 Task: Create a due date automation trigger when advanced on, on the tuesday of the week before a card is due add content with a name not containing resume at 11:00 AM.
Action: Mouse moved to (935, 285)
Screenshot: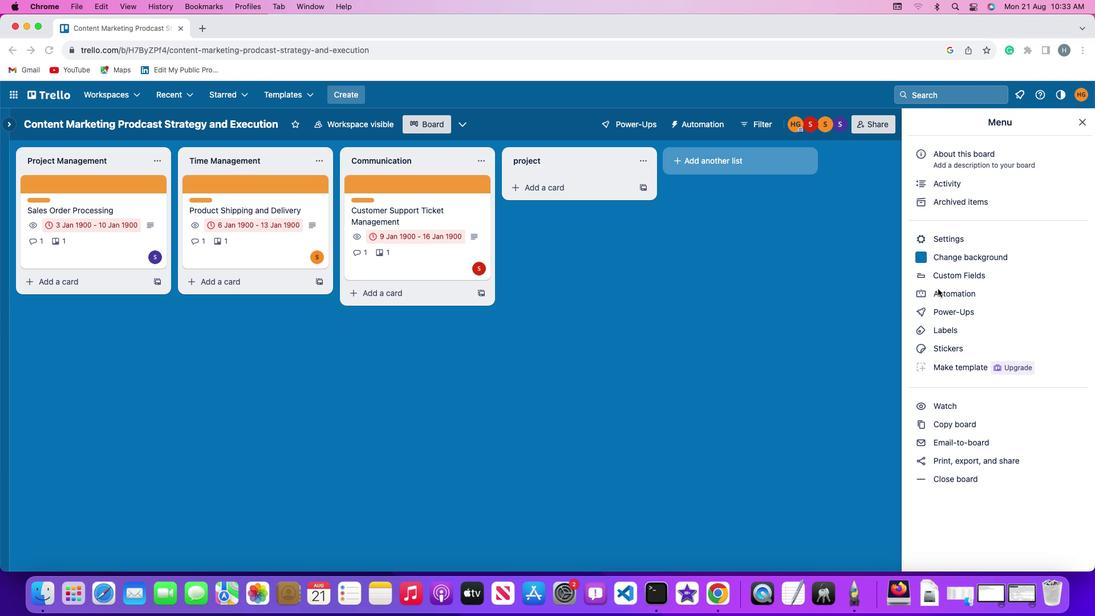
Action: Mouse pressed left at (935, 285)
Screenshot: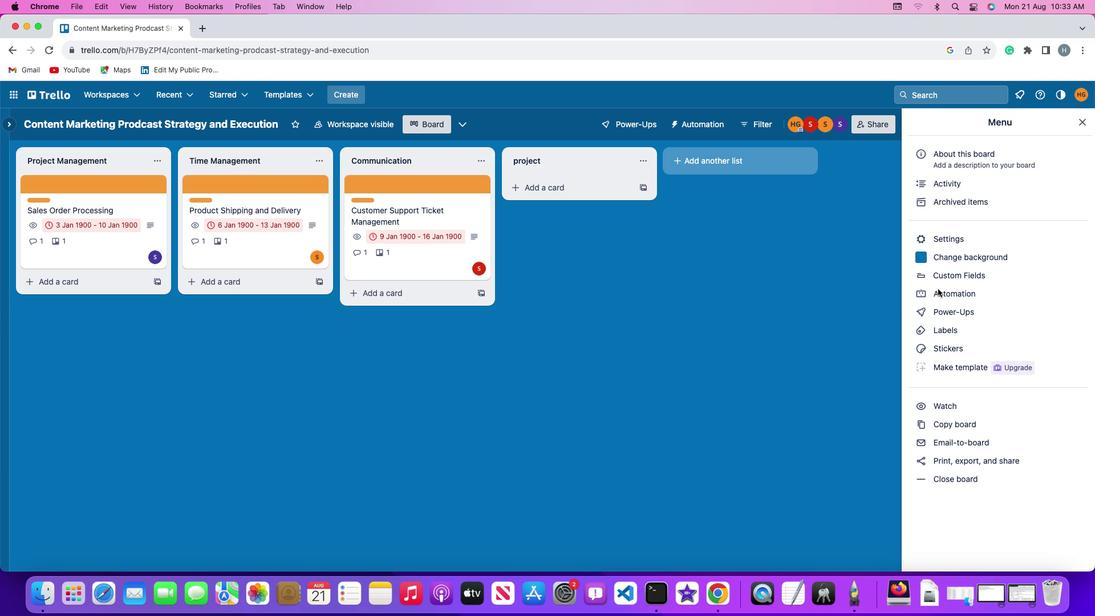 
Action: Mouse pressed left at (935, 285)
Screenshot: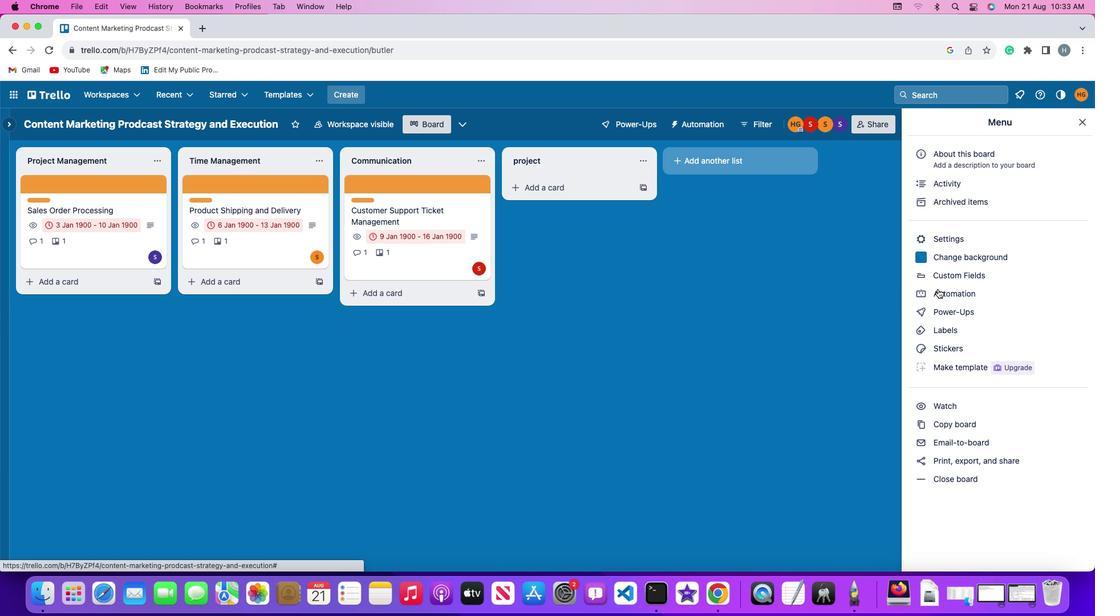 
Action: Mouse moved to (68, 261)
Screenshot: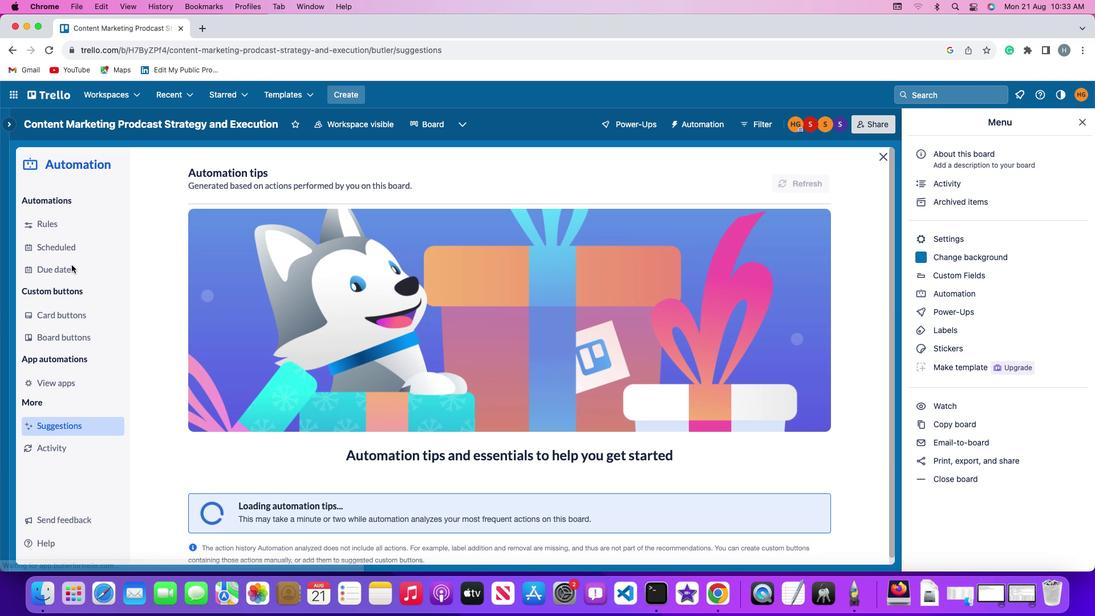 
Action: Mouse pressed left at (68, 261)
Screenshot: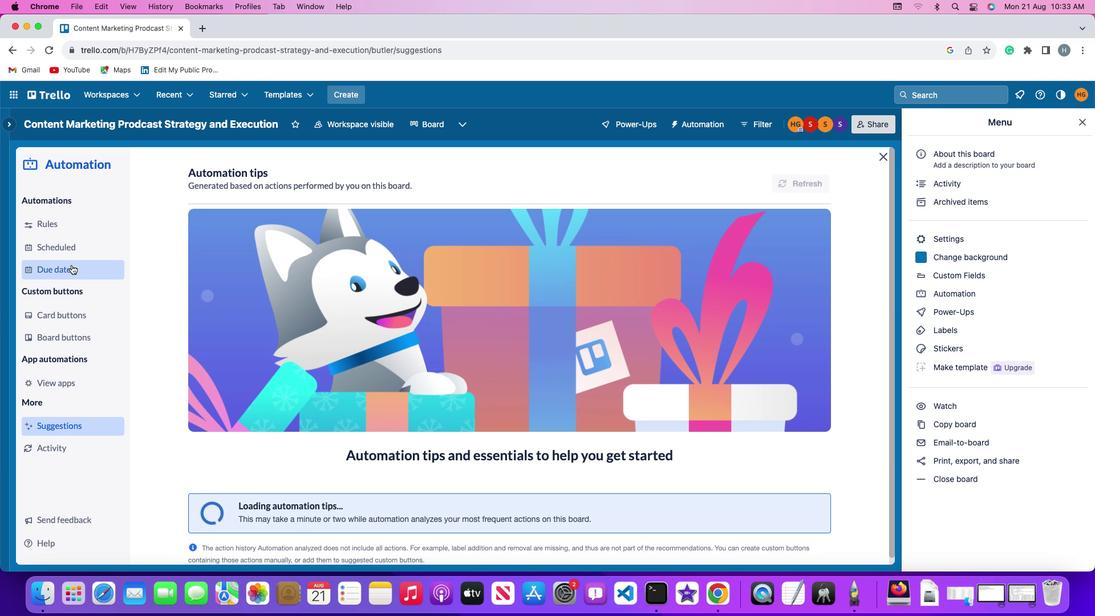 
Action: Mouse moved to (765, 167)
Screenshot: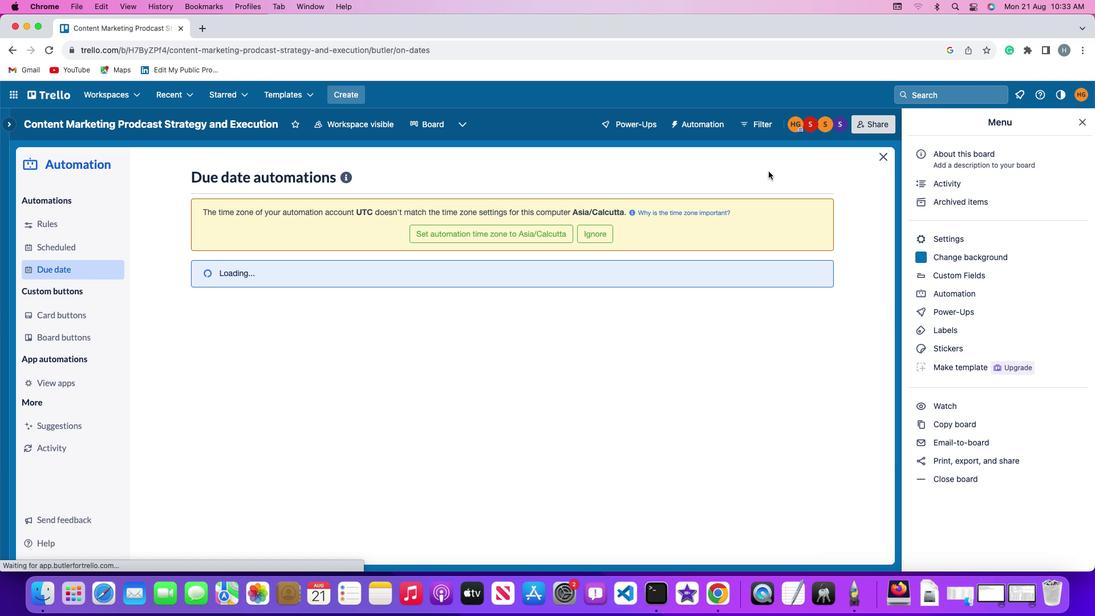 
Action: Mouse pressed left at (765, 167)
Screenshot: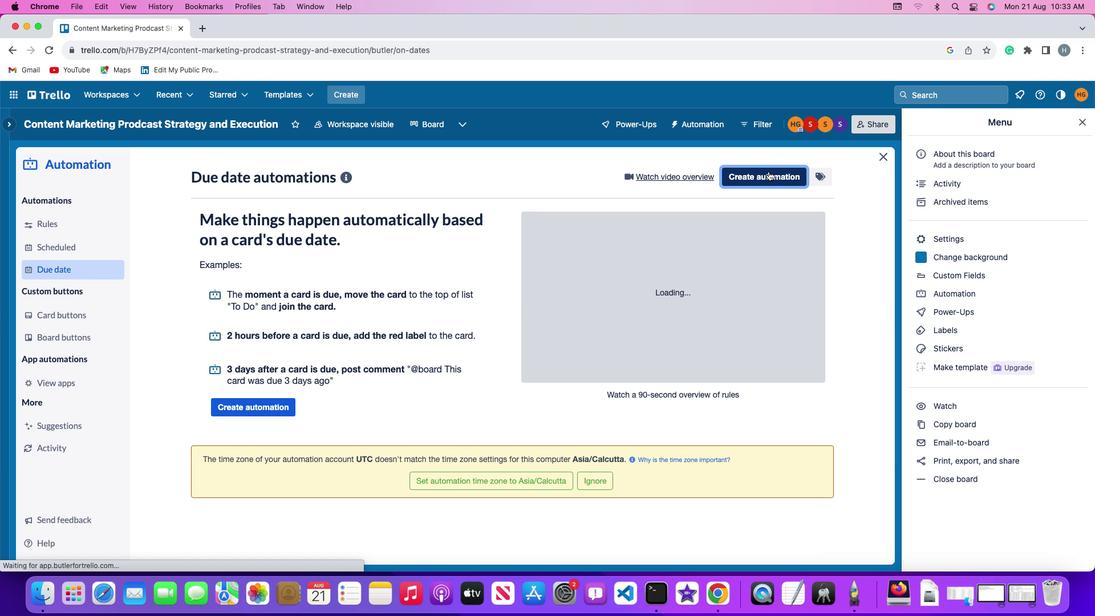 
Action: Mouse moved to (205, 284)
Screenshot: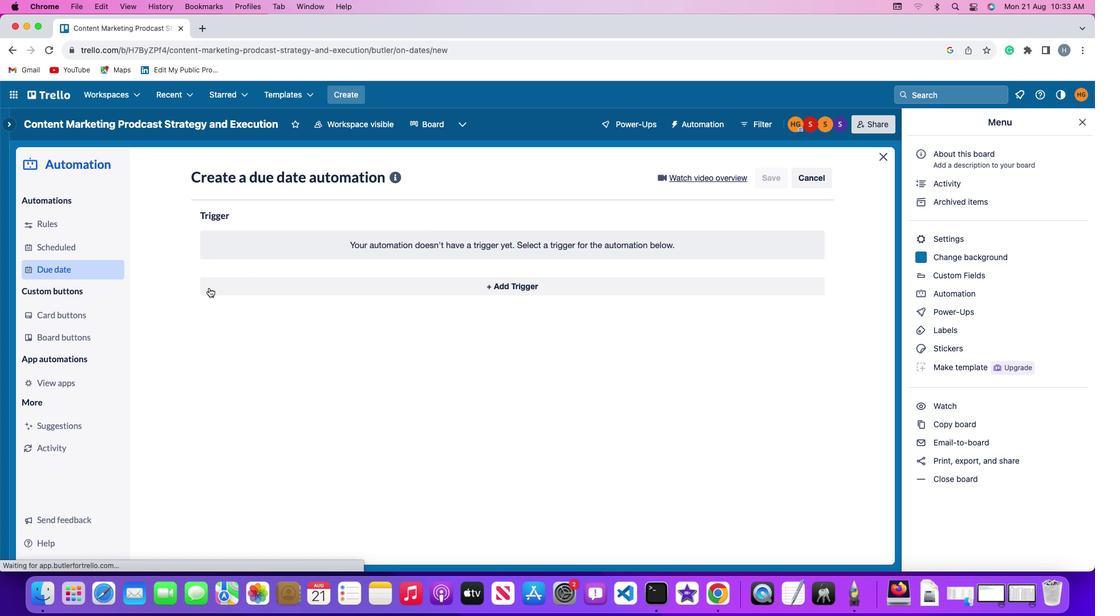 
Action: Mouse pressed left at (205, 284)
Screenshot: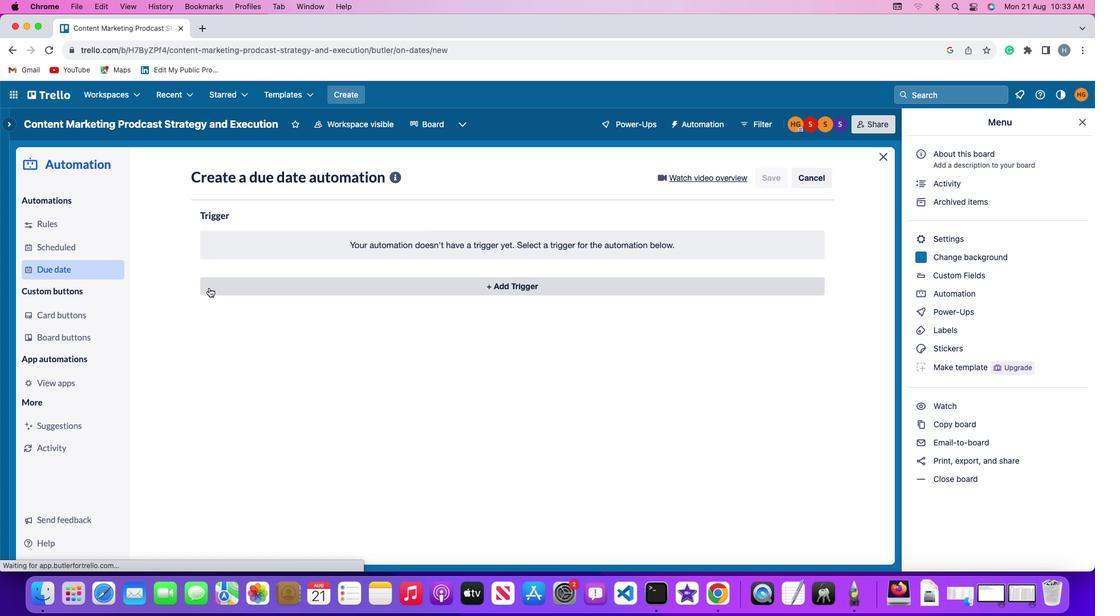
Action: Mouse moved to (260, 490)
Screenshot: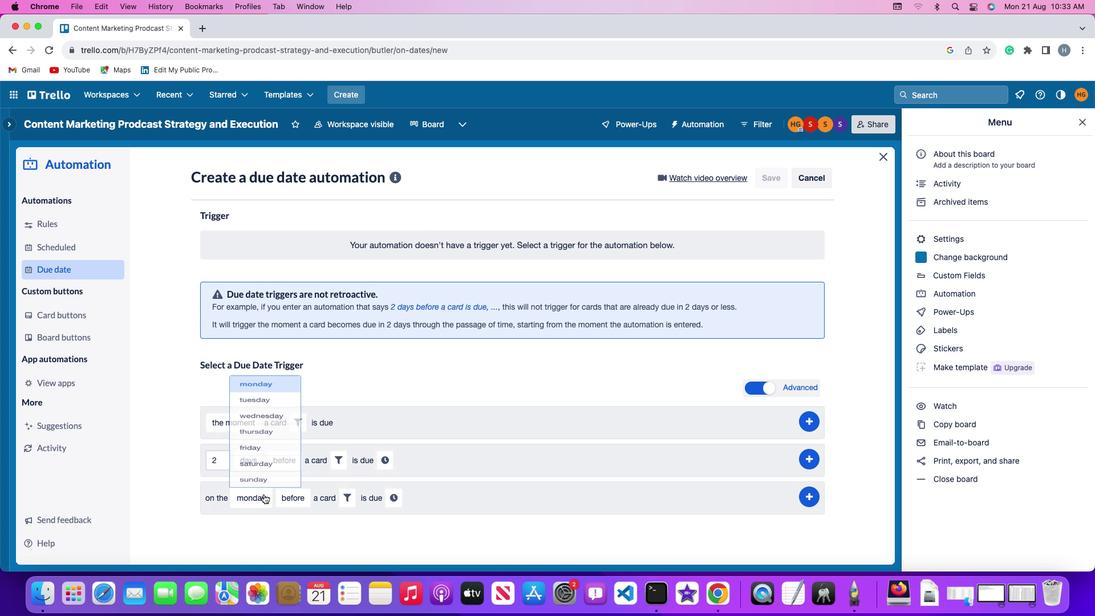 
Action: Mouse pressed left at (260, 490)
Screenshot: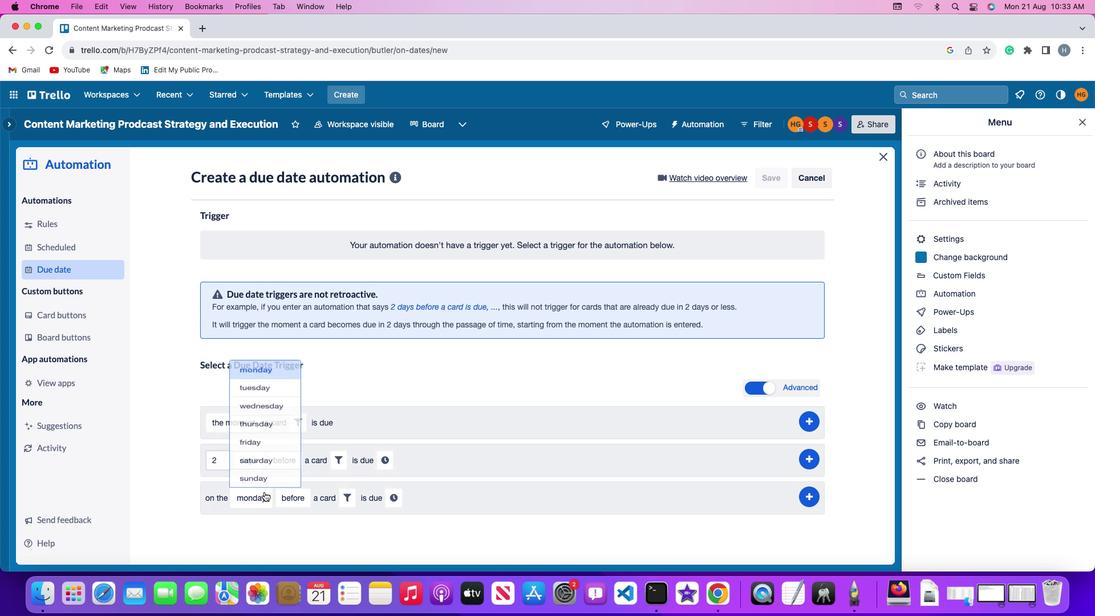 
Action: Mouse moved to (264, 349)
Screenshot: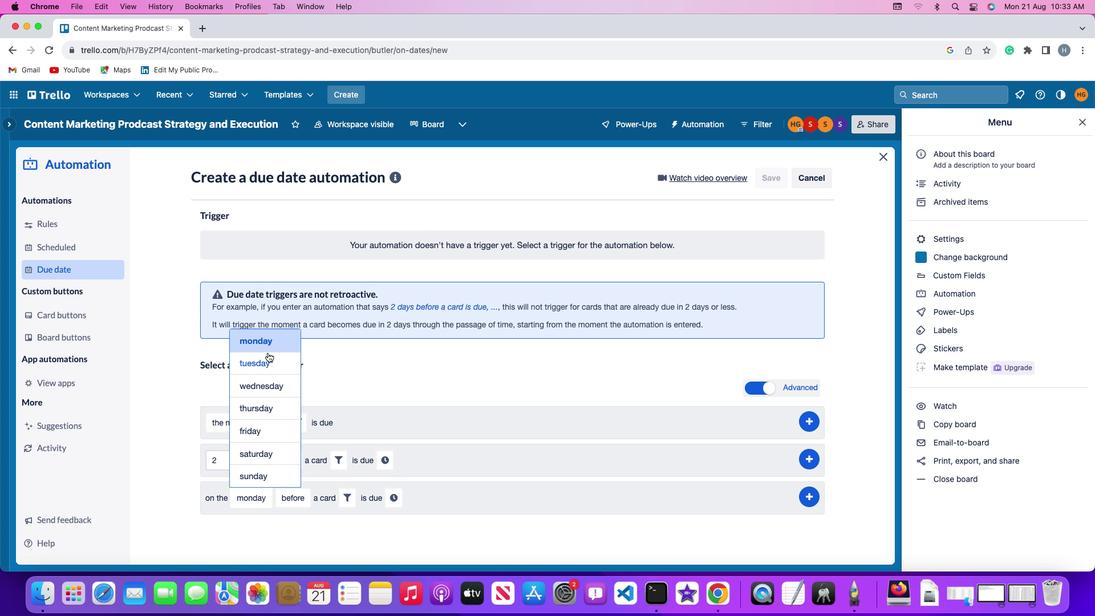 
Action: Mouse pressed left at (264, 349)
Screenshot: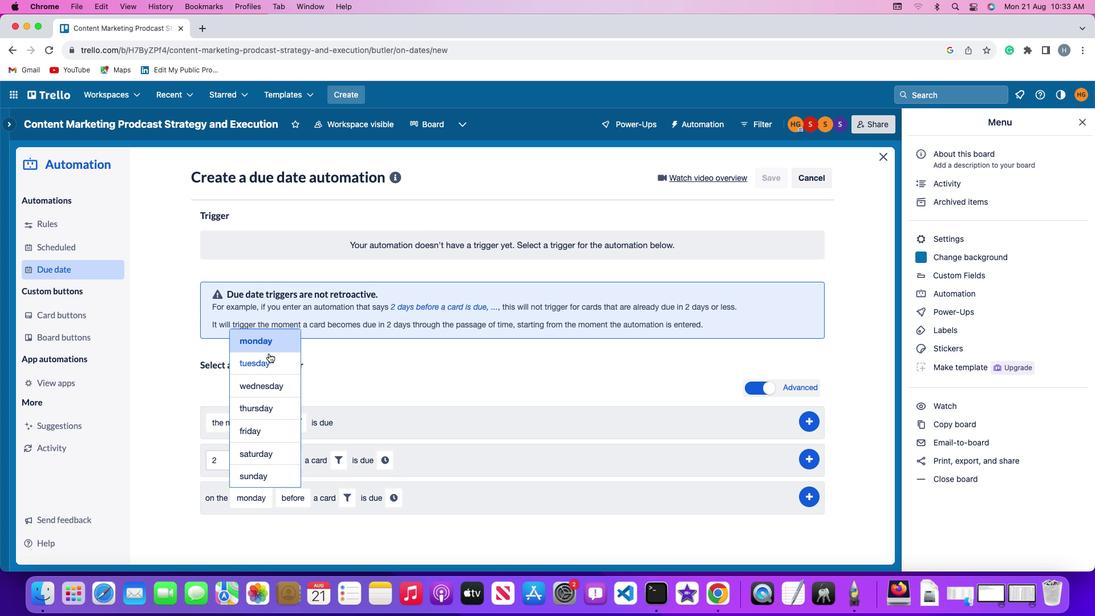 
Action: Mouse moved to (284, 495)
Screenshot: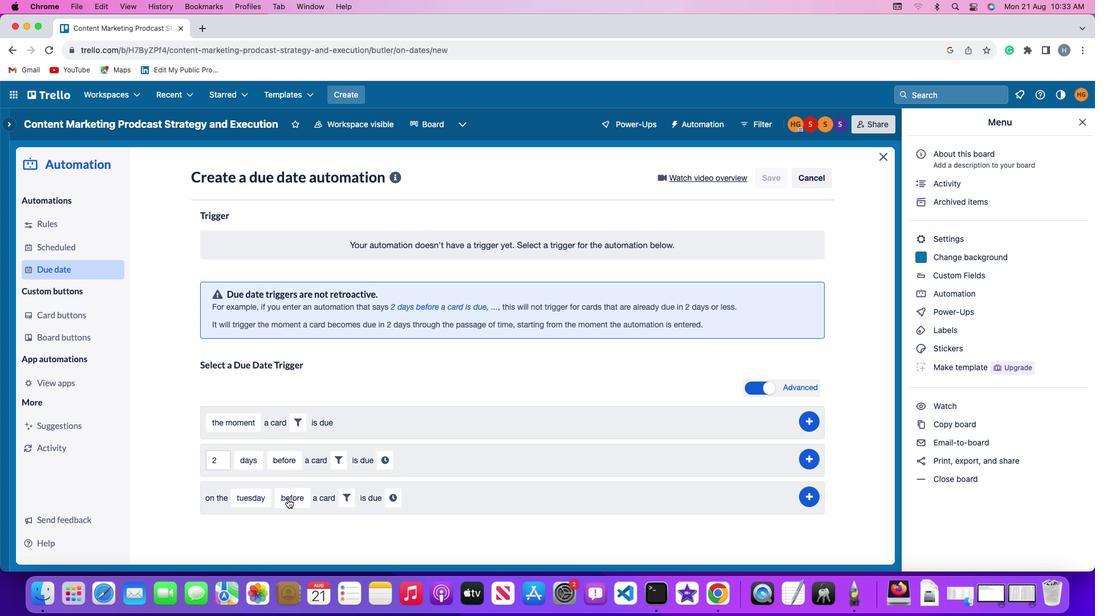 
Action: Mouse pressed left at (284, 495)
Screenshot: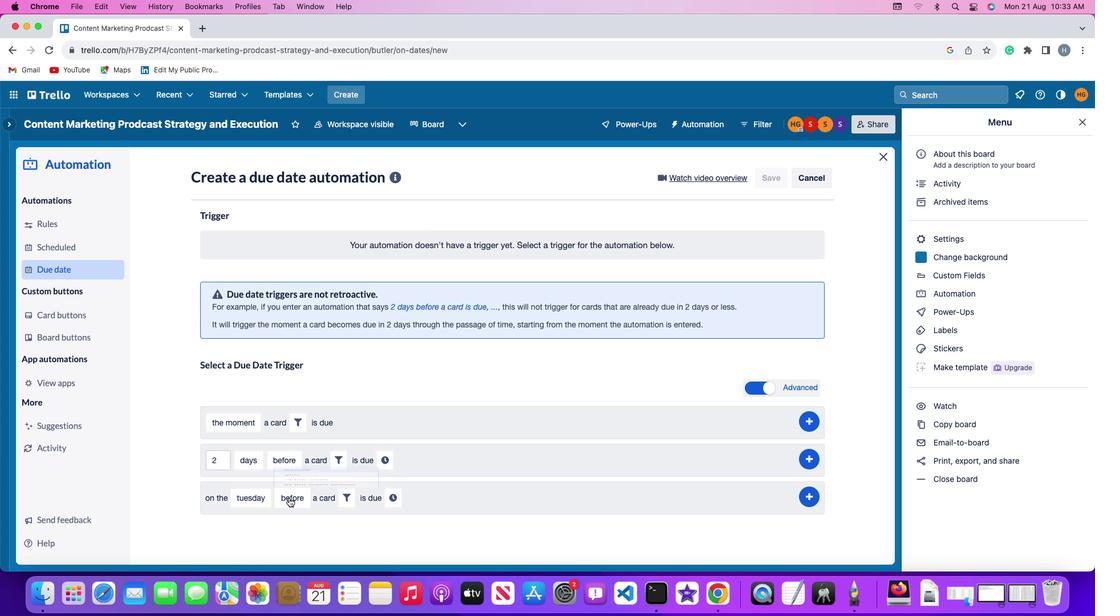 
Action: Mouse moved to (300, 474)
Screenshot: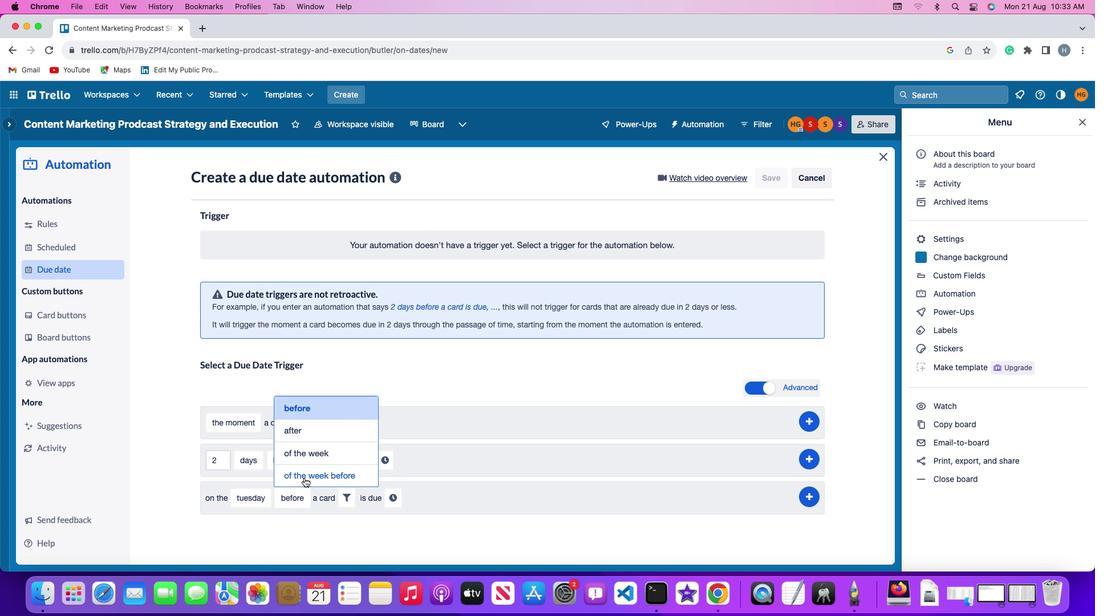 
Action: Mouse pressed left at (300, 474)
Screenshot: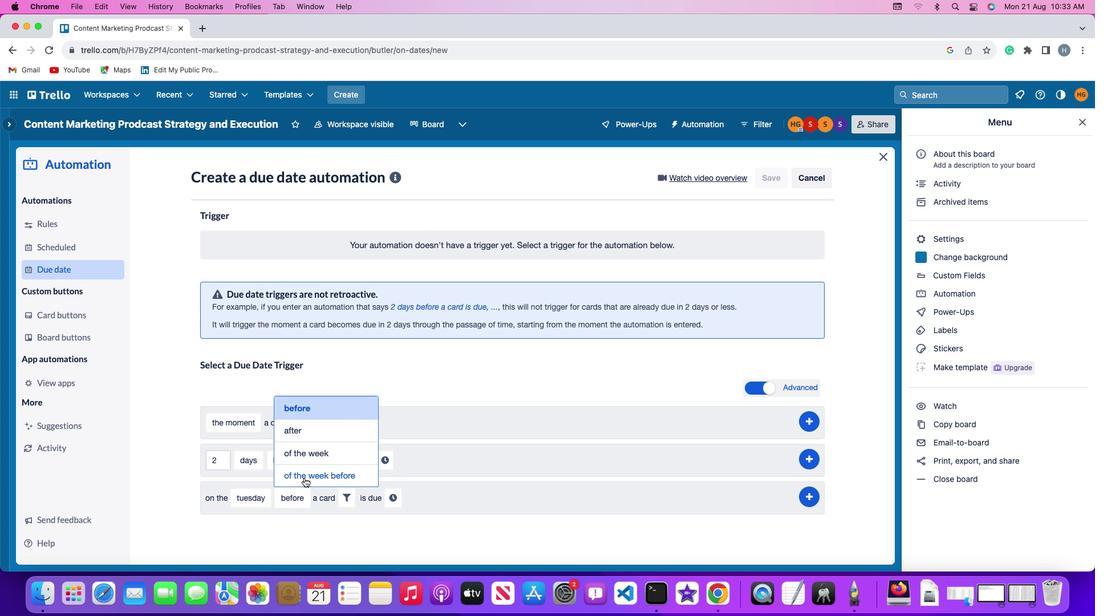 
Action: Mouse moved to (389, 490)
Screenshot: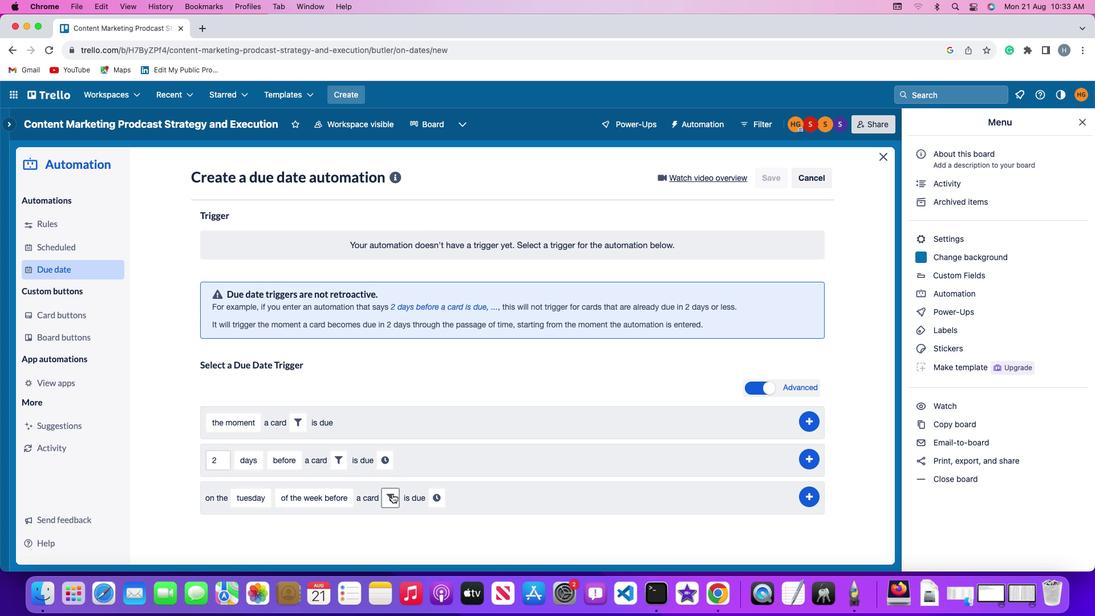
Action: Mouse pressed left at (389, 490)
Screenshot: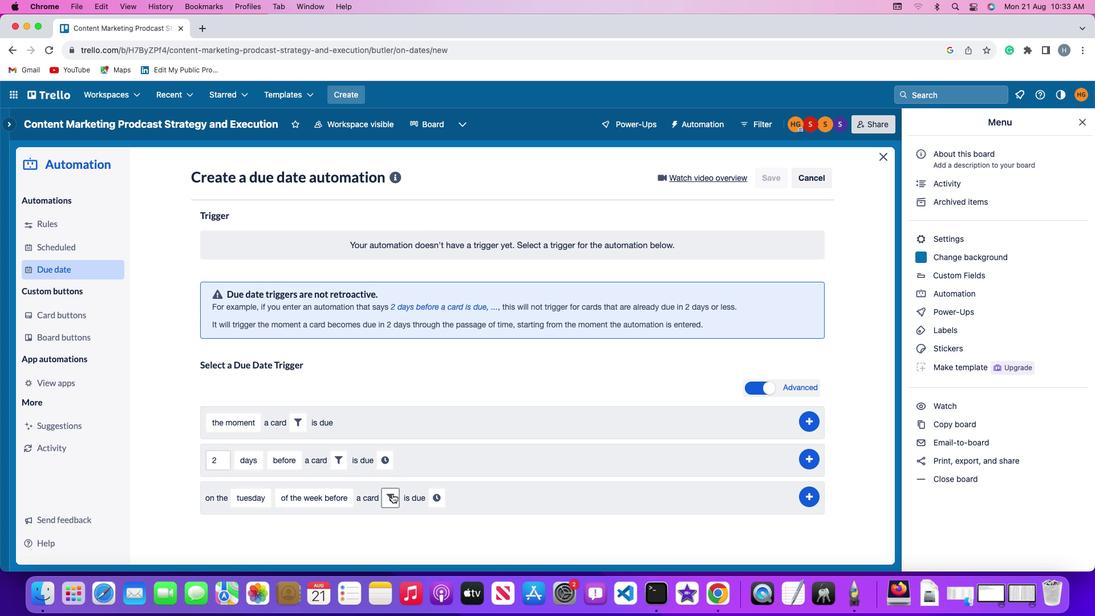 
Action: Mouse moved to (526, 533)
Screenshot: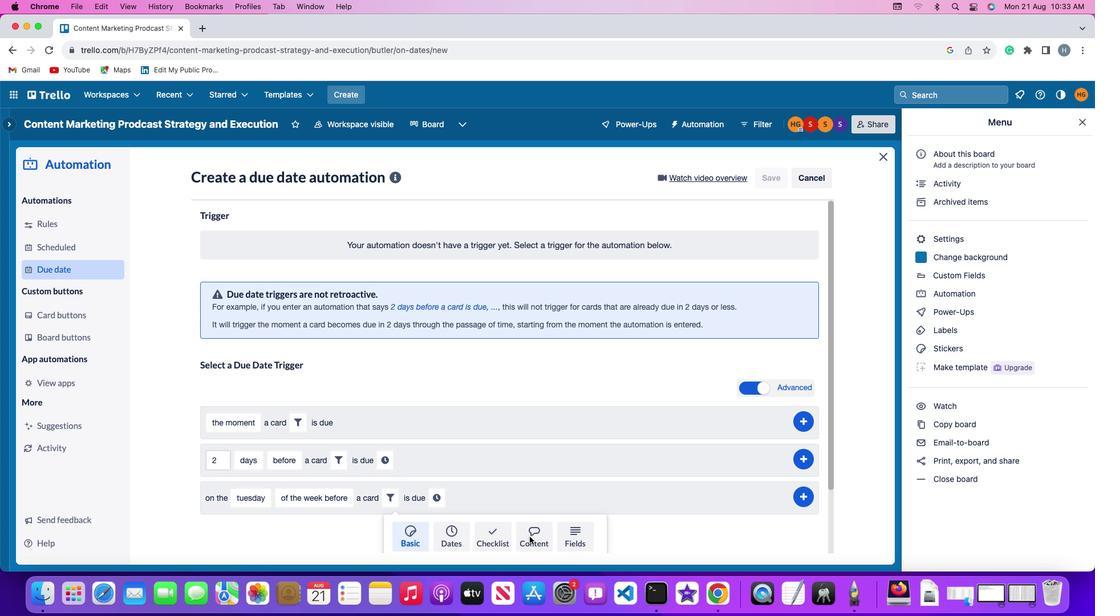 
Action: Mouse pressed left at (526, 533)
Screenshot: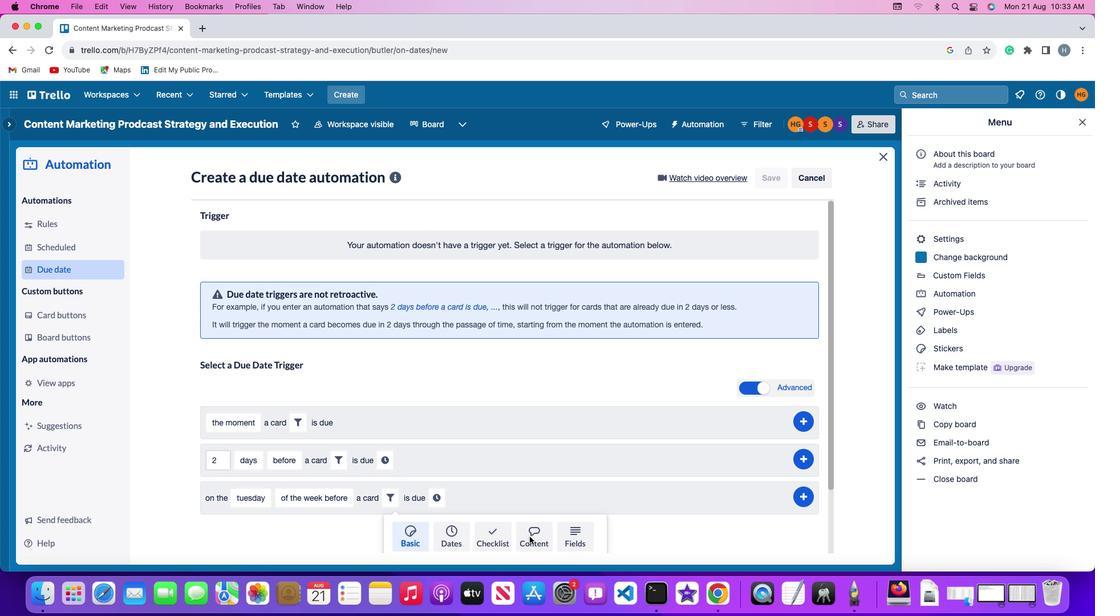 
Action: Mouse moved to (345, 530)
Screenshot: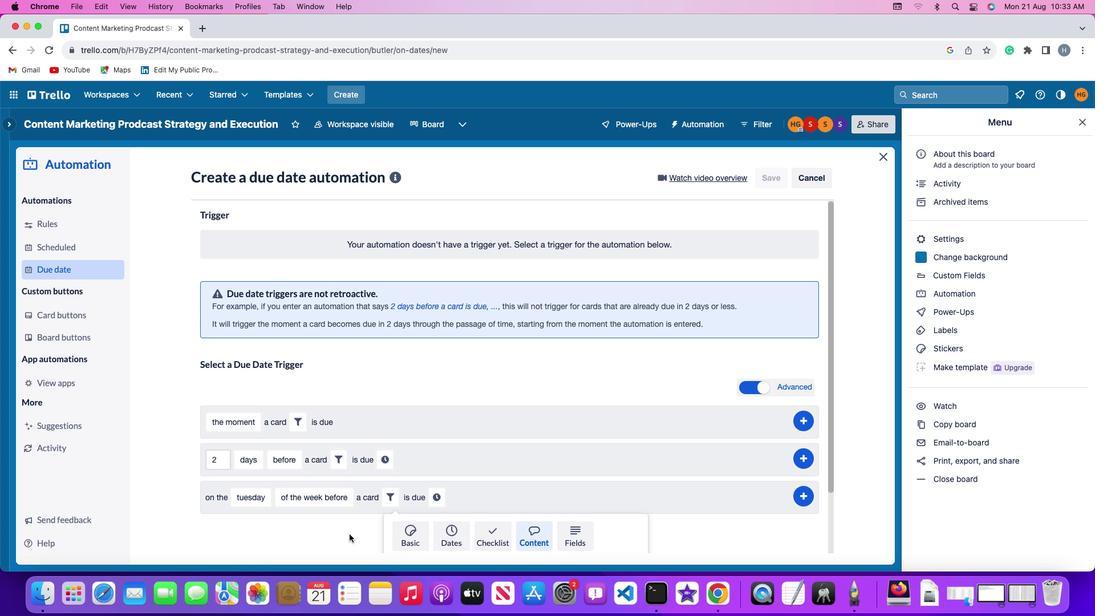 
Action: Mouse scrolled (345, 530) with delta (-2, -3)
Screenshot: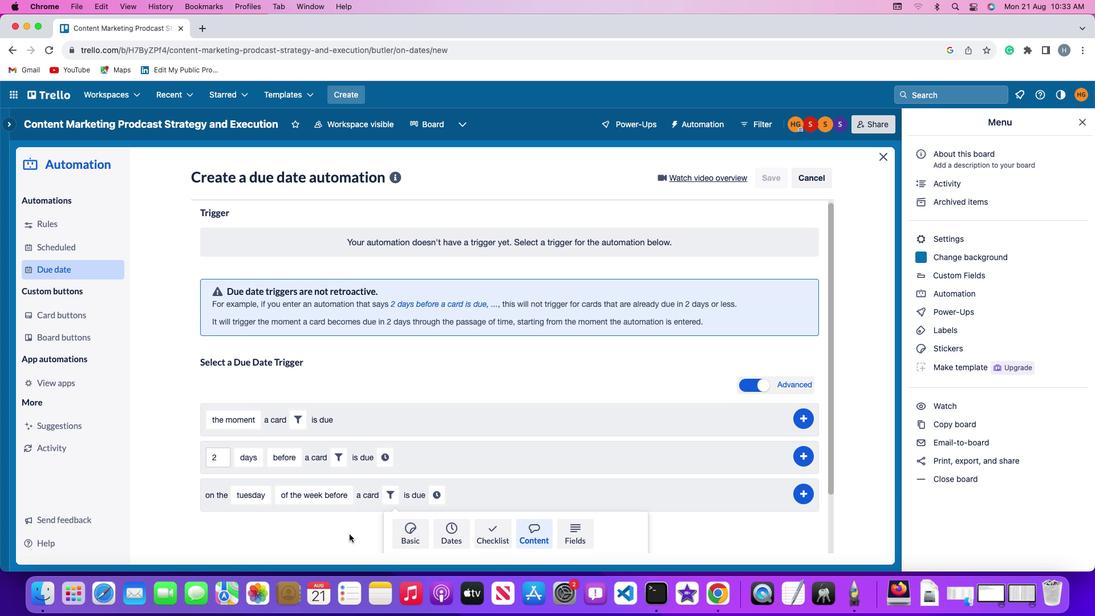 
Action: Mouse scrolled (345, 530) with delta (-2, -3)
Screenshot: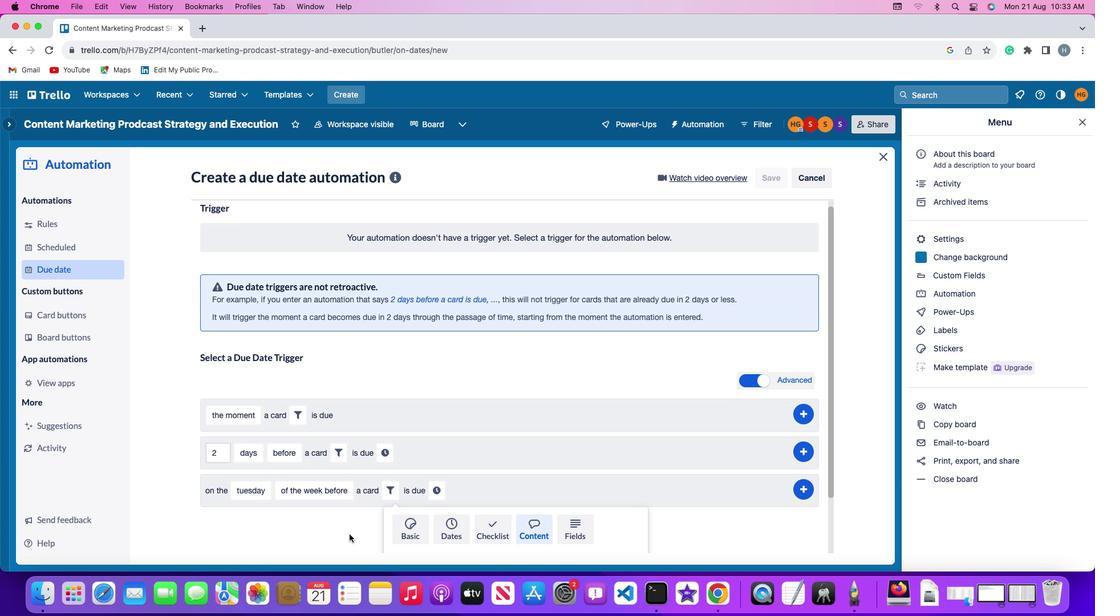 
Action: Mouse scrolled (345, 530) with delta (-2, -3)
Screenshot: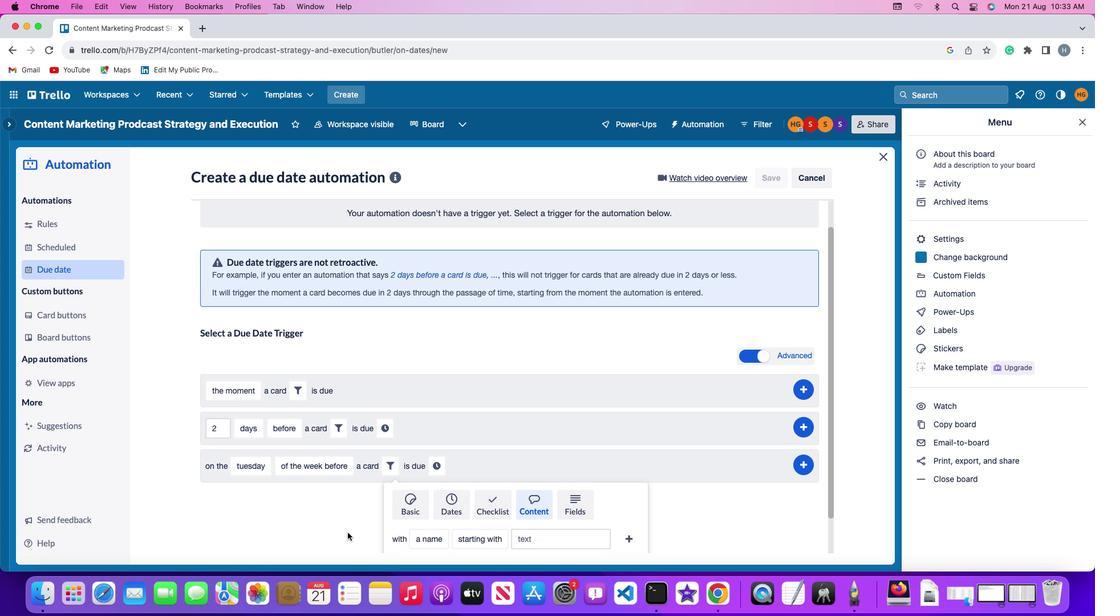 
Action: Mouse moved to (430, 495)
Screenshot: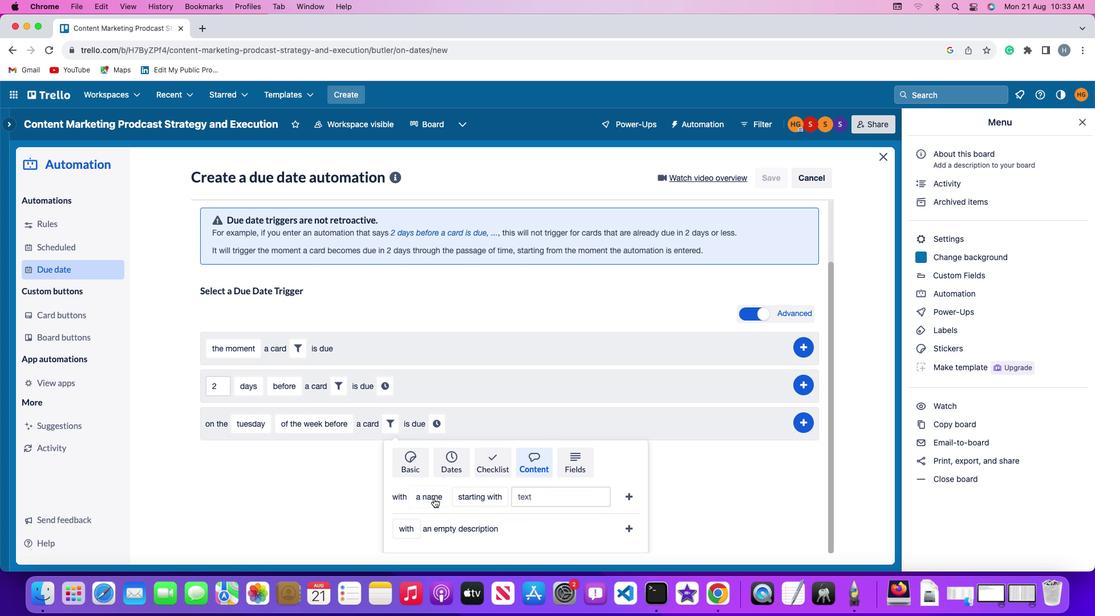 
Action: Mouse pressed left at (430, 495)
Screenshot: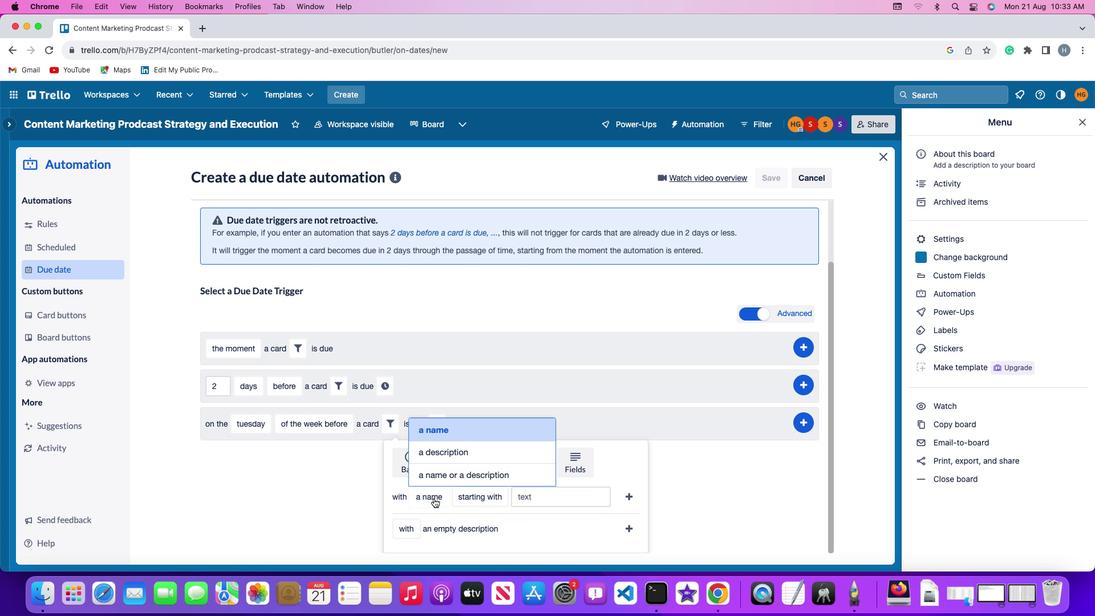 
Action: Mouse moved to (441, 424)
Screenshot: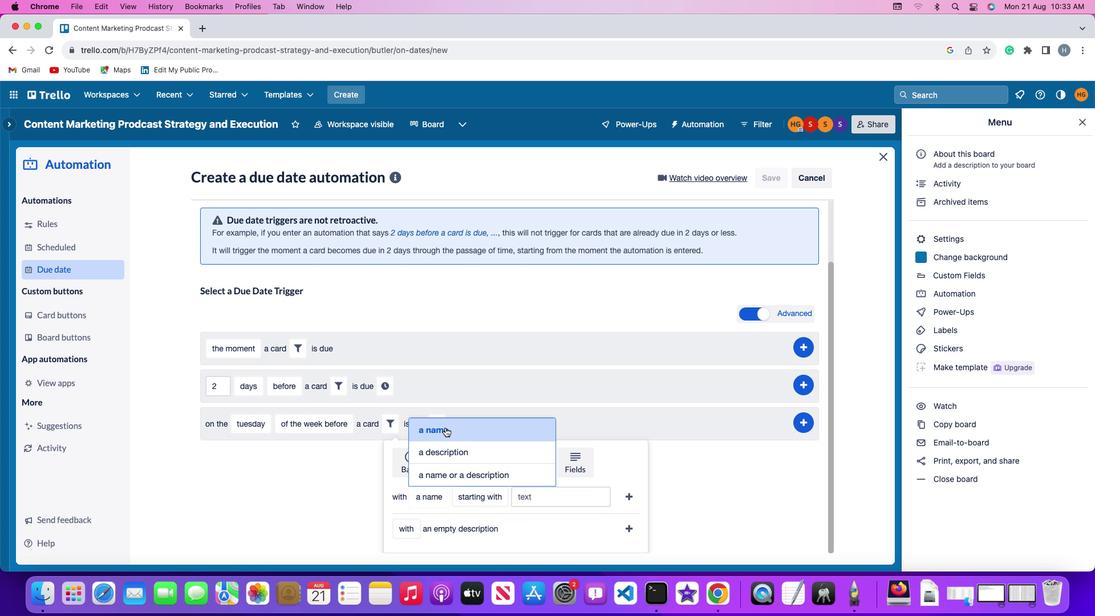 
Action: Mouse pressed left at (441, 424)
Screenshot: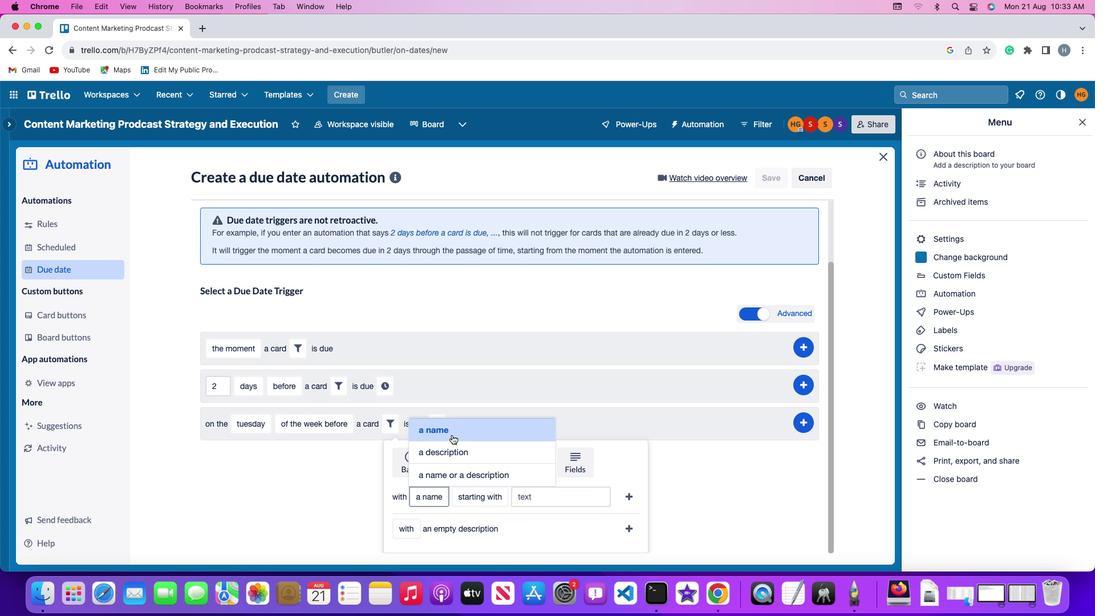 
Action: Mouse moved to (480, 488)
Screenshot: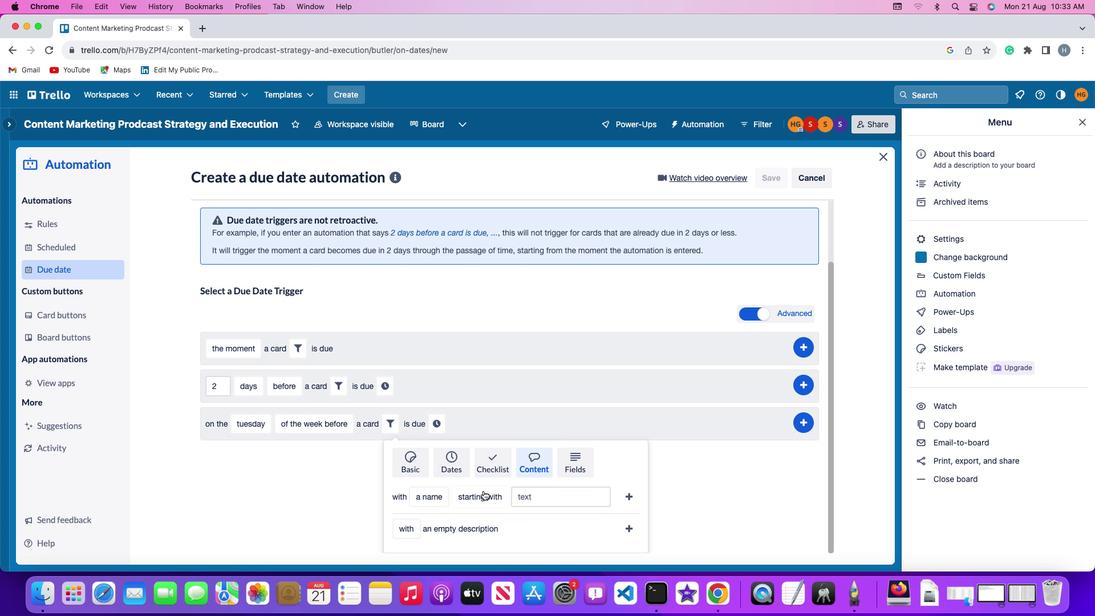 
Action: Mouse pressed left at (480, 488)
Screenshot: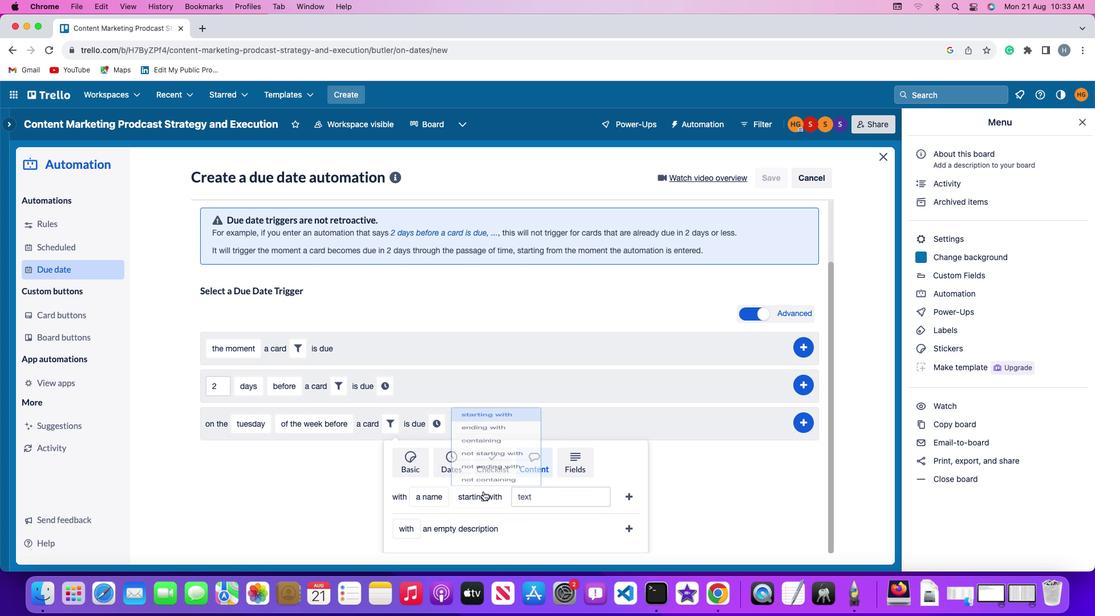 
Action: Mouse moved to (478, 473)
Screenshot: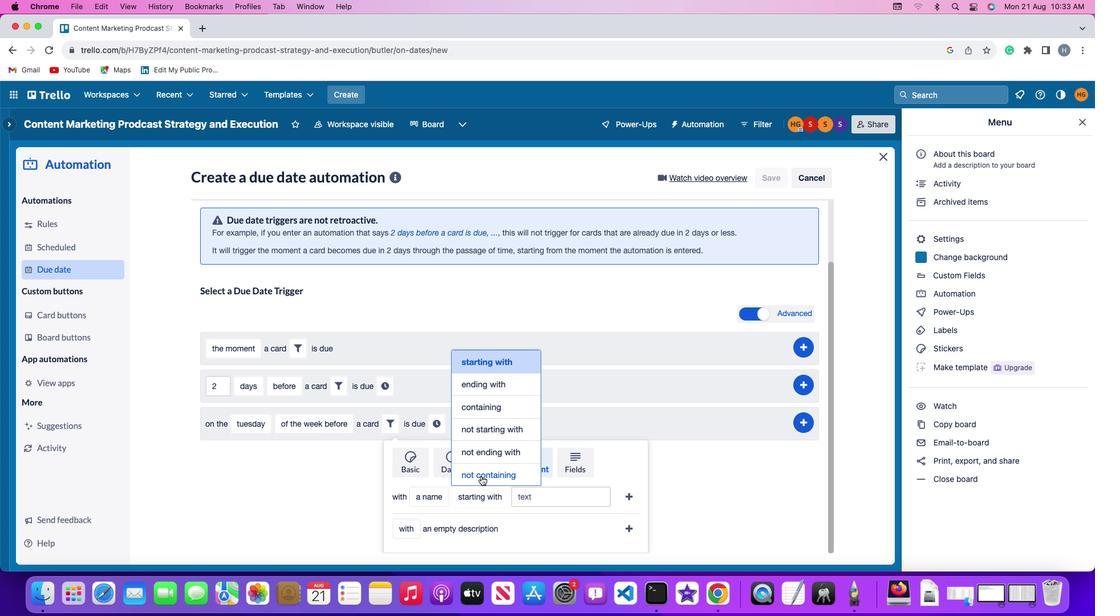 
Action: Mouse pressed left at (478, 473)
Screenshot: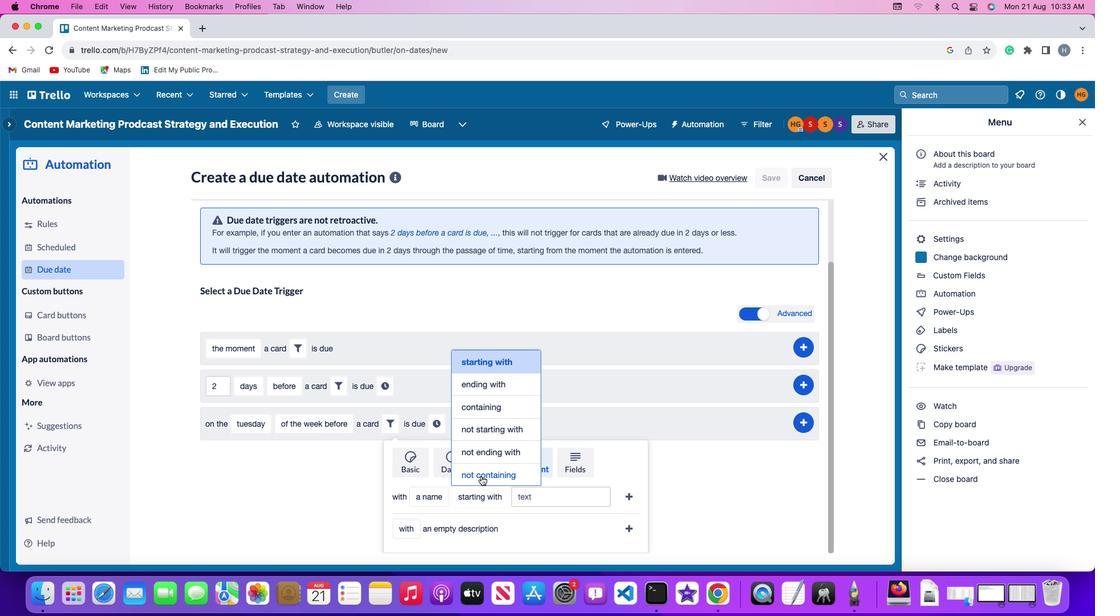 
Action: Mouse moved to (550, 494)
Screenshot: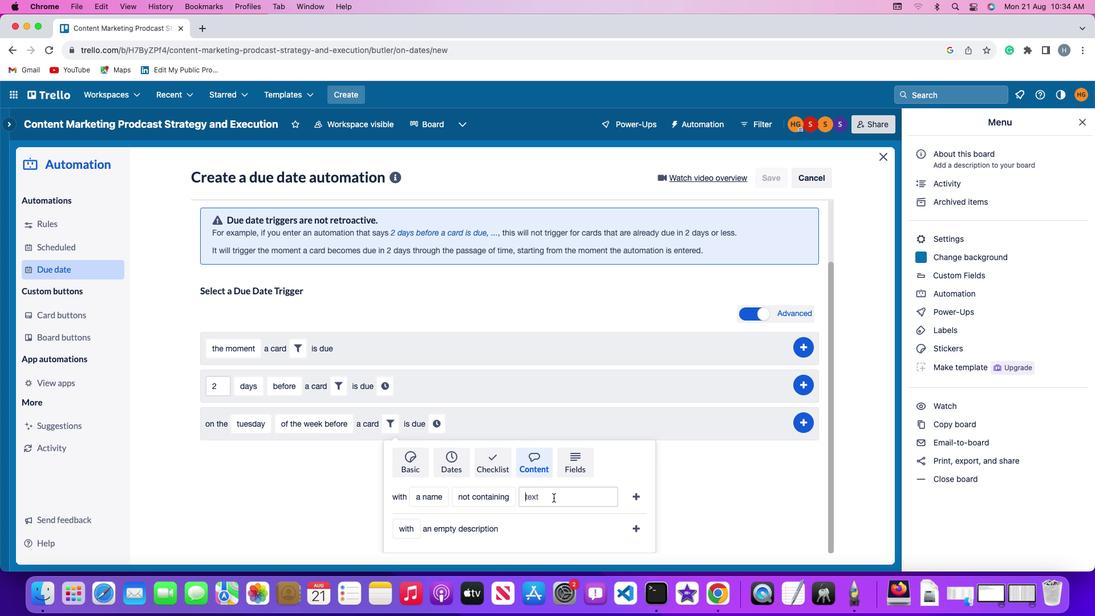 
Action: Mouse pressed left at (550, 494)
Screenshot: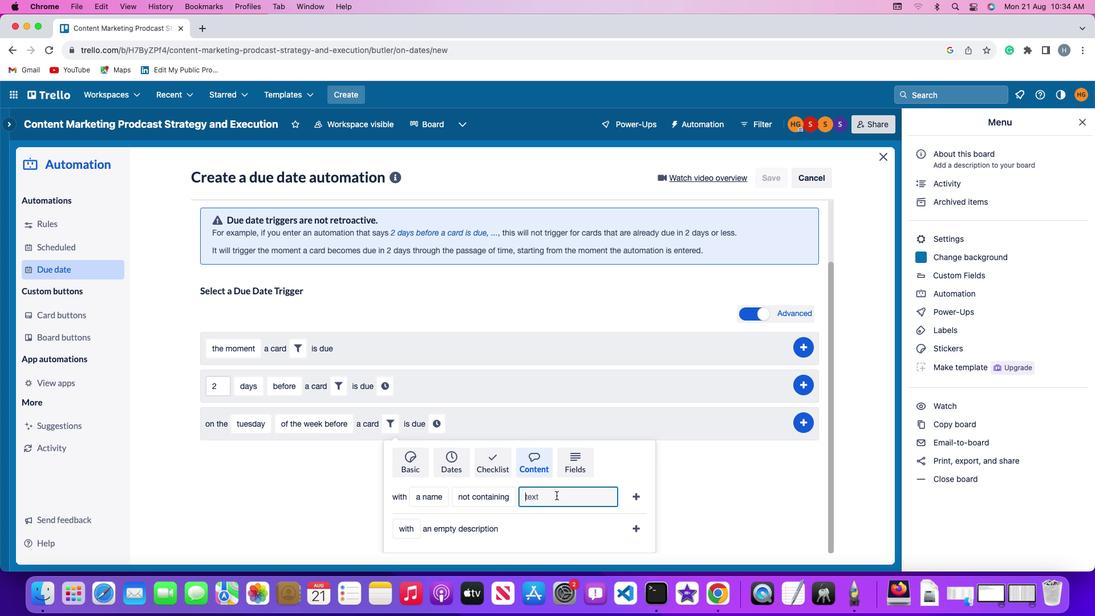 
Action: Mouse moved to (556, 491)
Screenshot: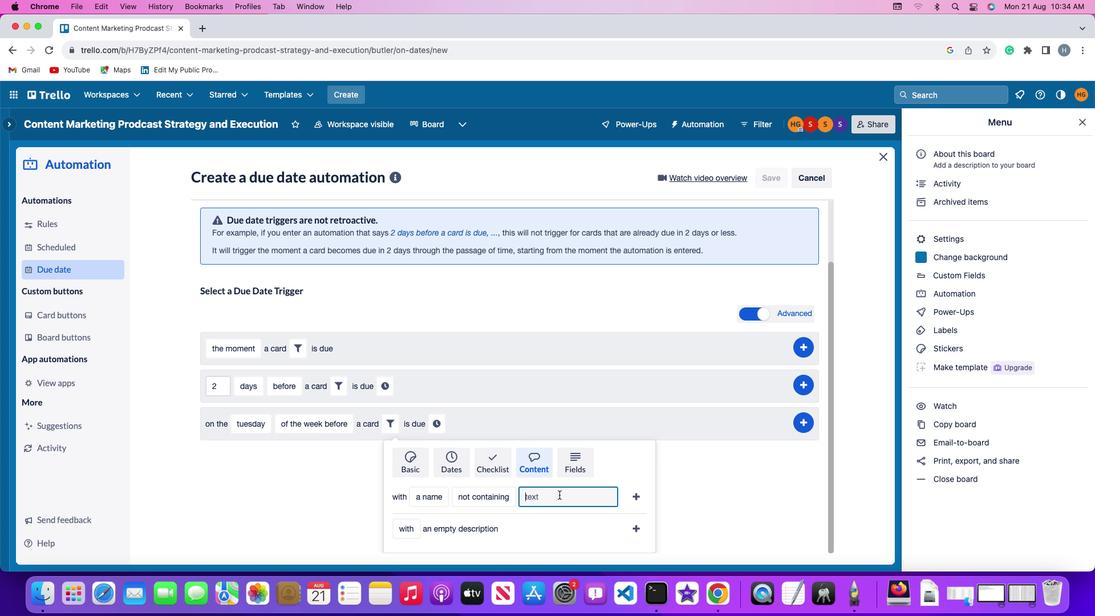
Action: Key pressed 'r''e''s''u''m''e'
Screenshot: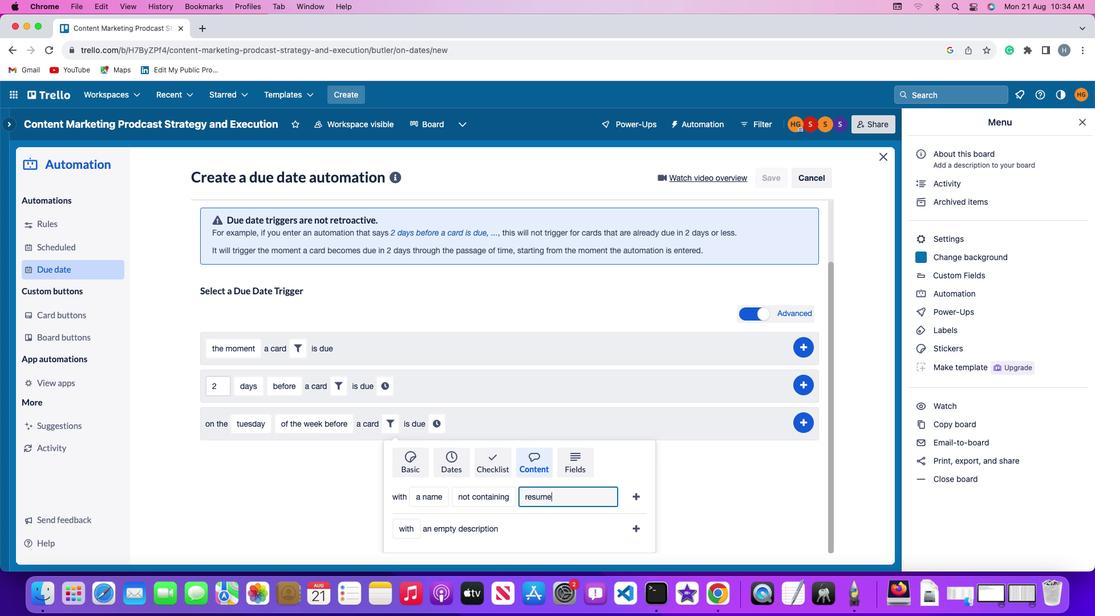 
Action: Mouse moved to (633, 487)
Screenshot: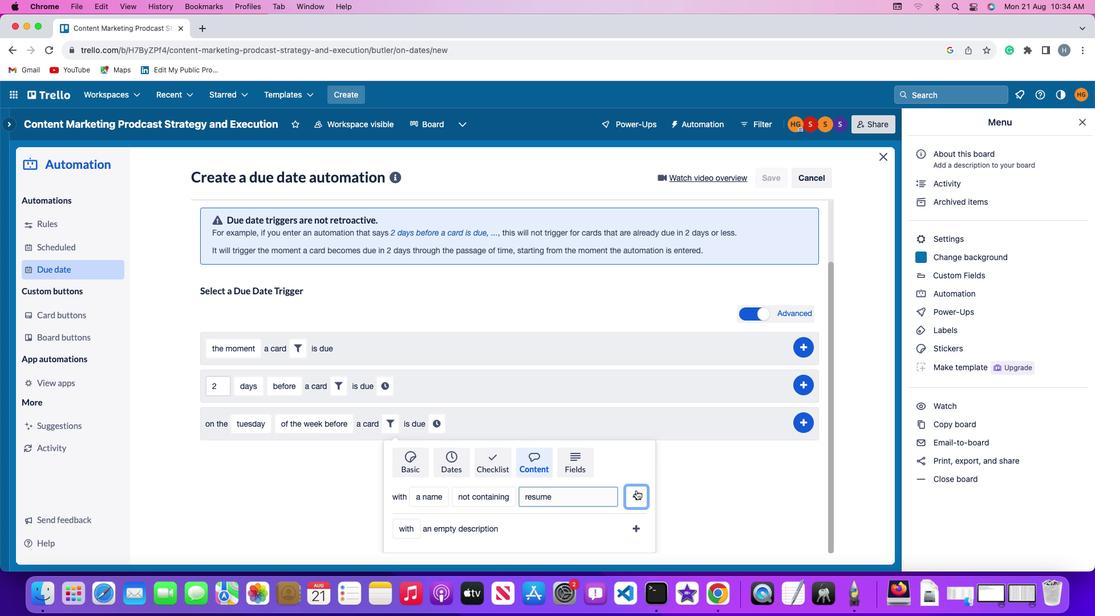 
Action: Mouse pressed left at (633, 487)
Screenshot: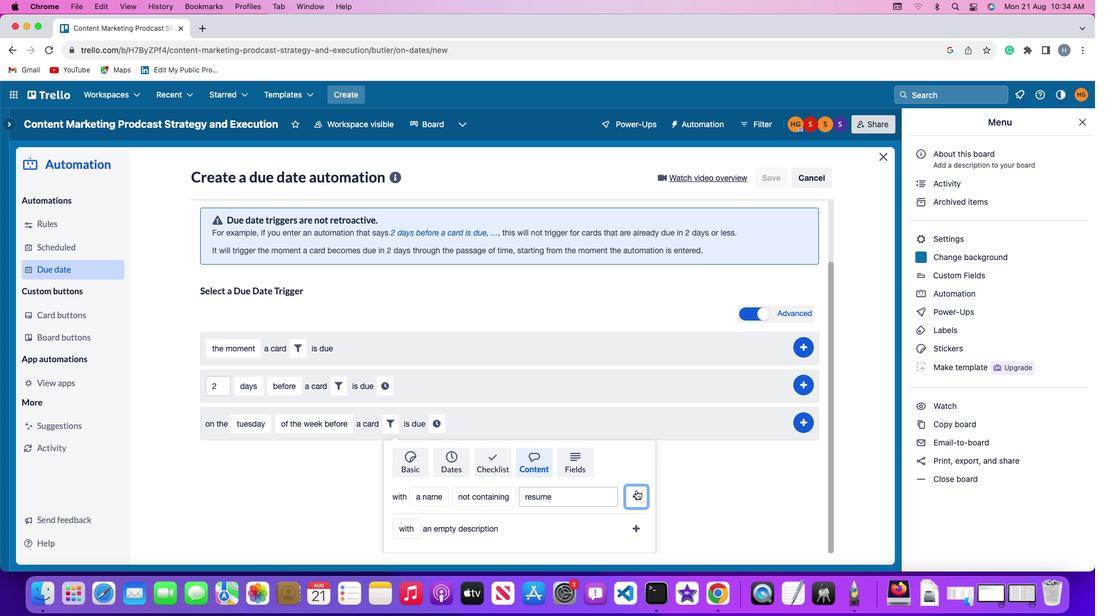 
Action: Mouse moved to (592, 489)
Screenshot: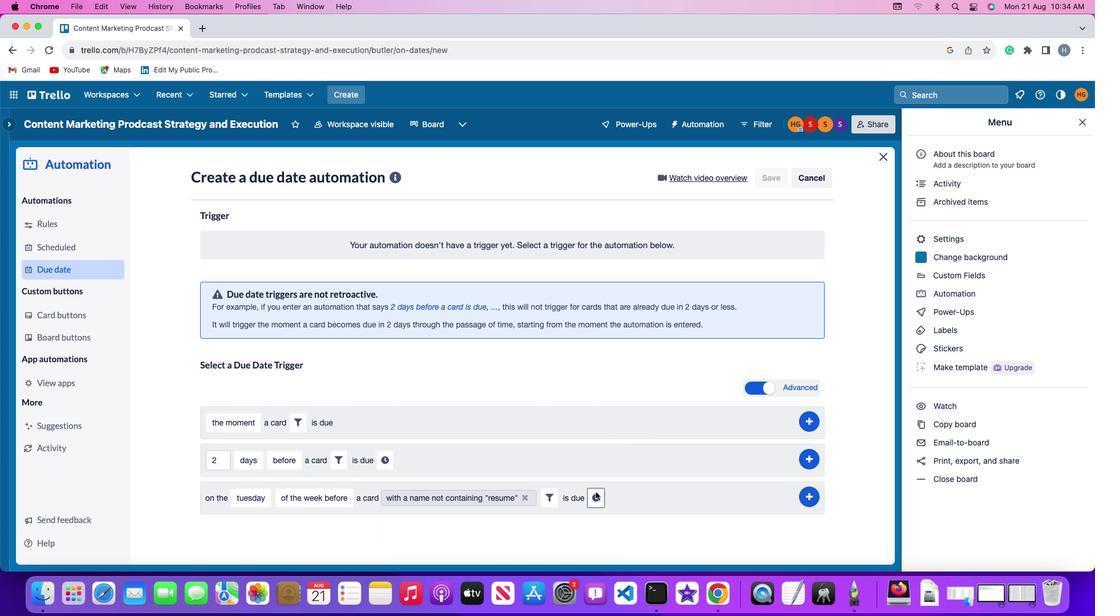 
Action: Mouse pressed left at (592, 489)
Screenshot: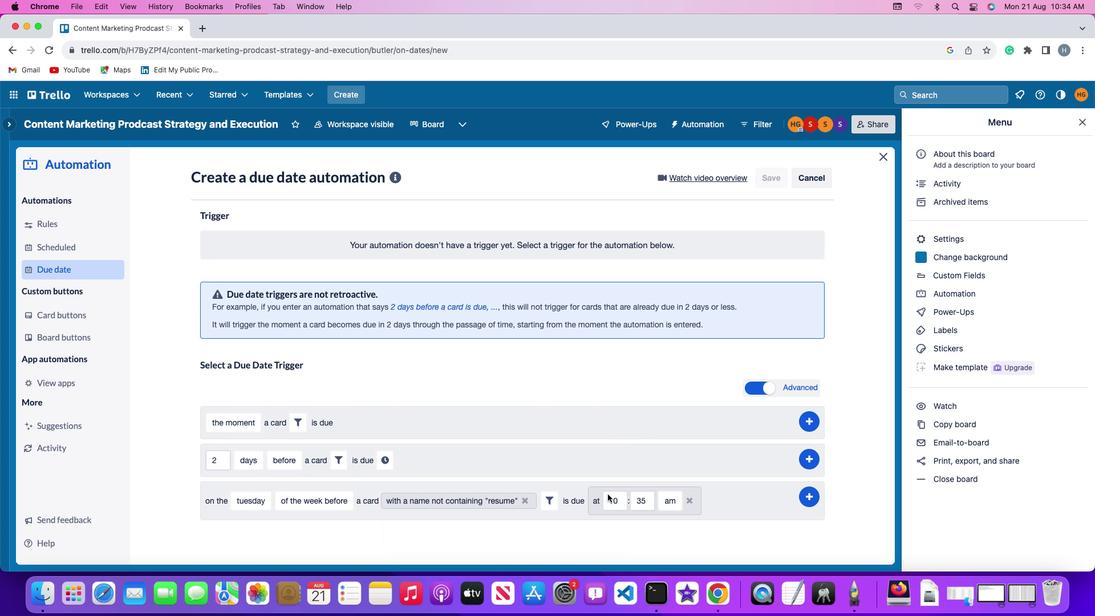
Action: Mouse moved to (618, 494)
Screenshot: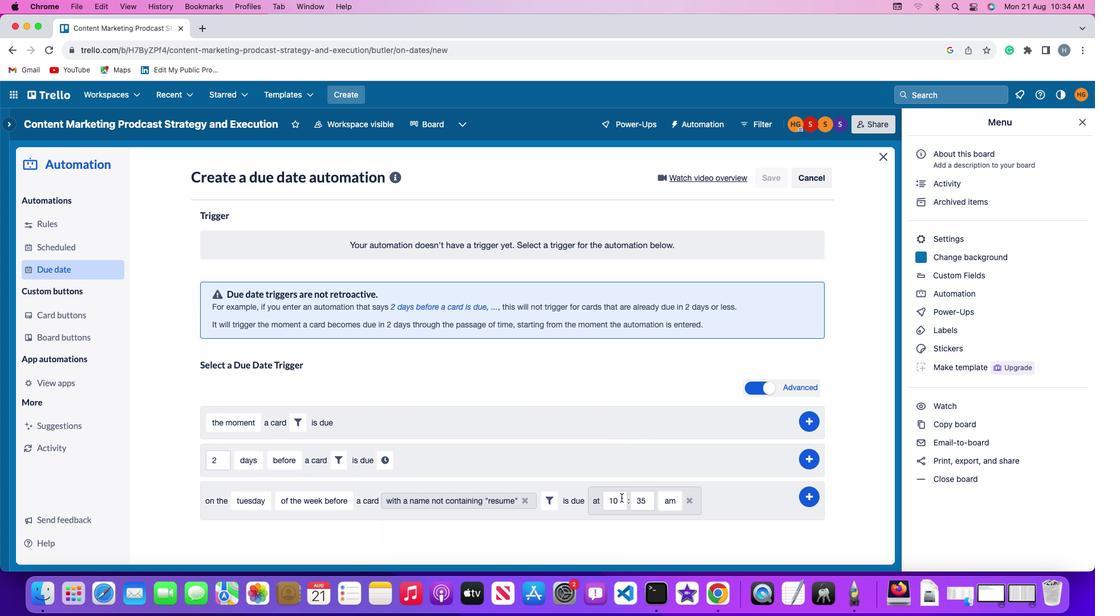 
Action: Mouse pressed left at (618, 494)
Screenshot: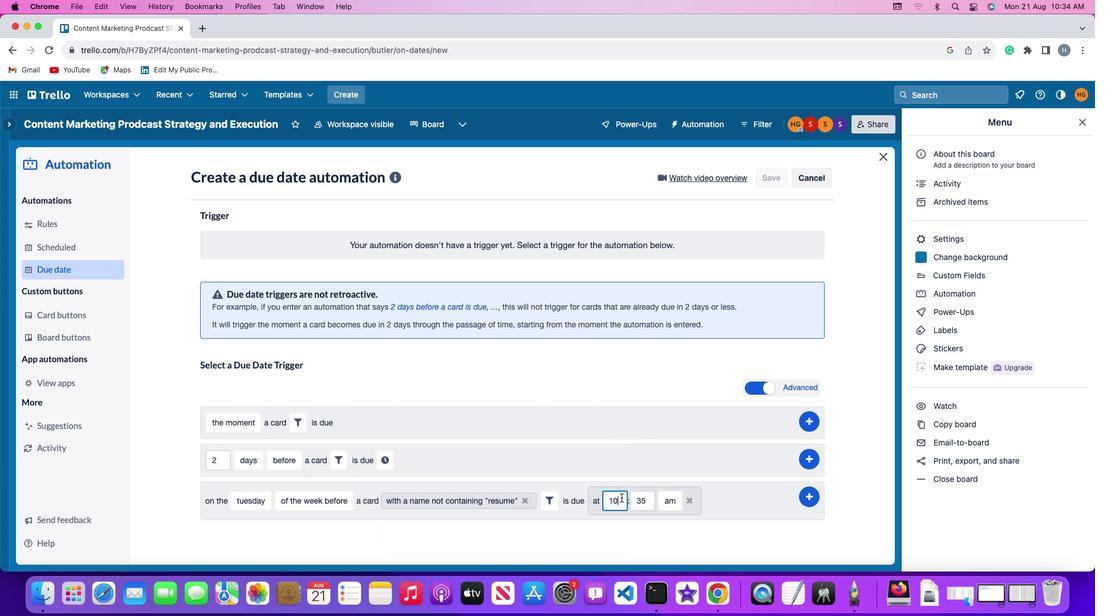 
Action: Mouse moved to (620, 493)
Screenshot: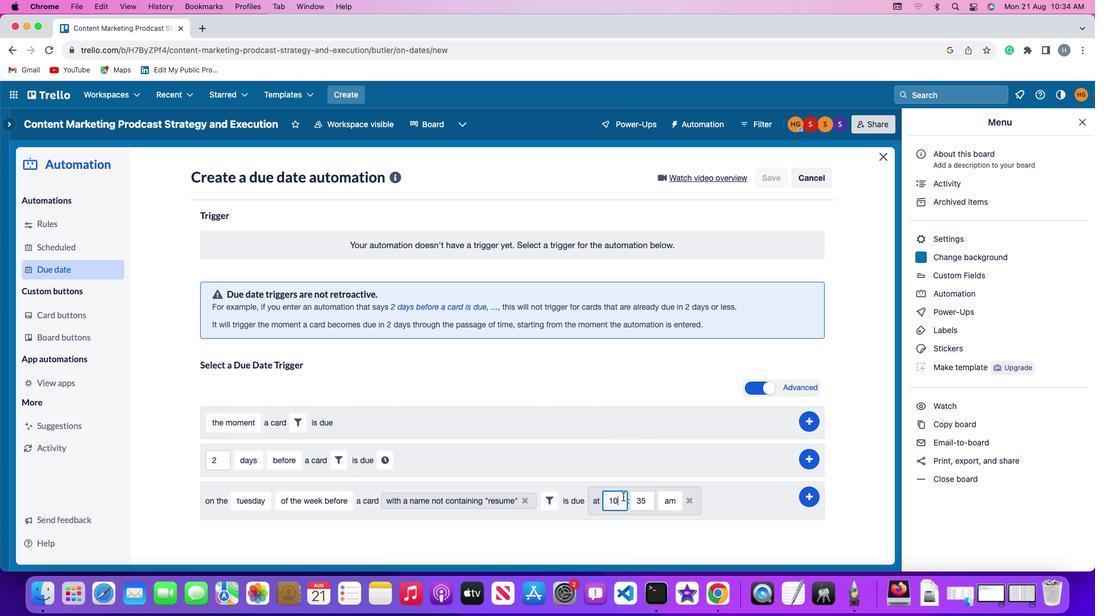 
Action: Key pressed Key.backspace
Screenshot: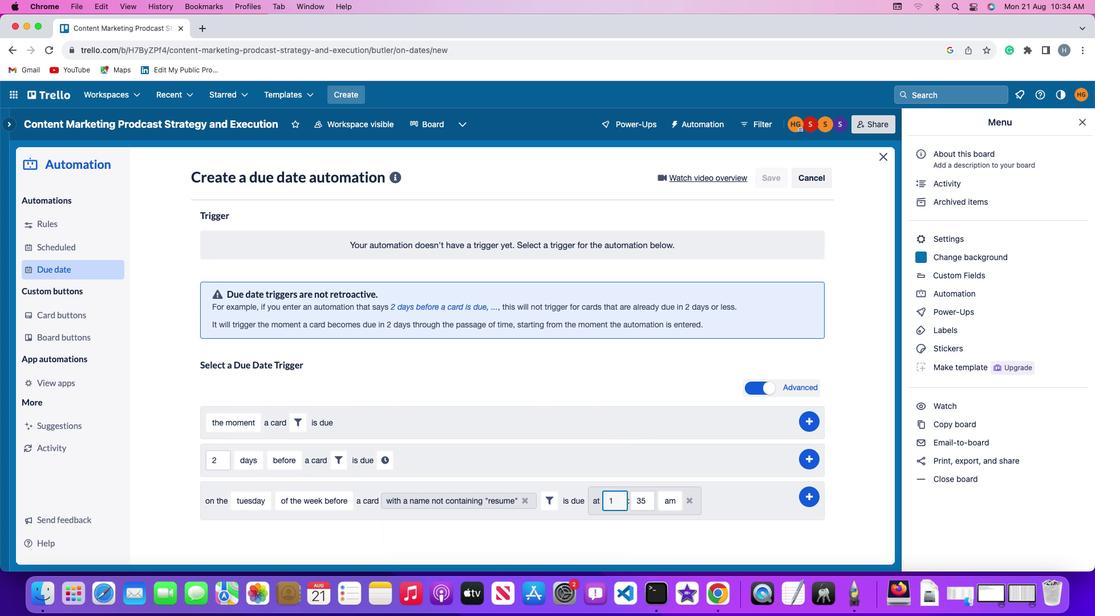 
Action: Mouse moved to (620, 493)
Screenshot: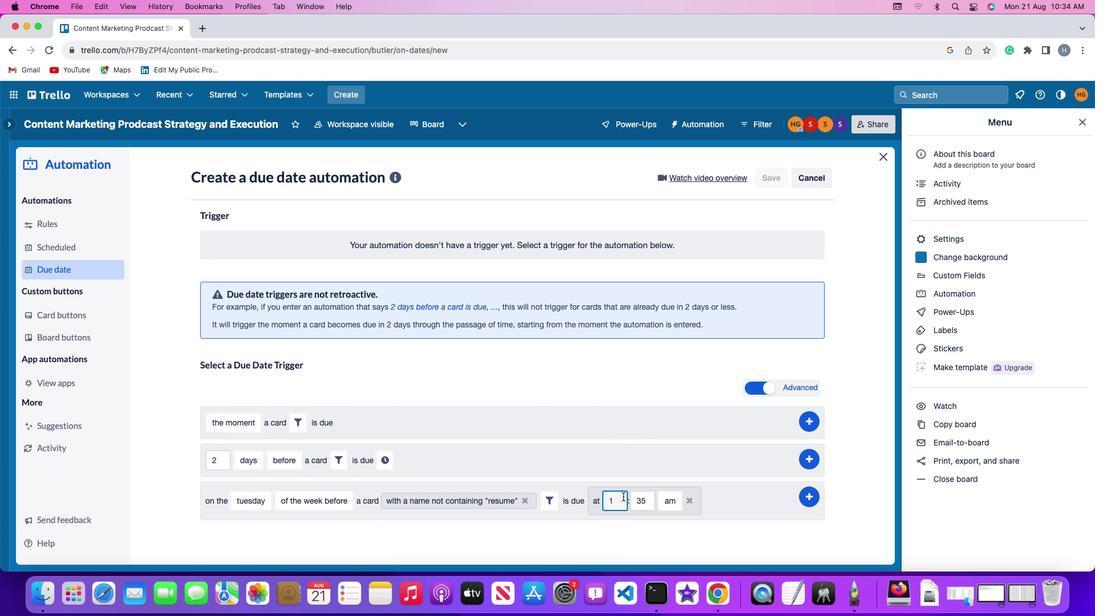 
Action: Key pressed '1'
Screenshot: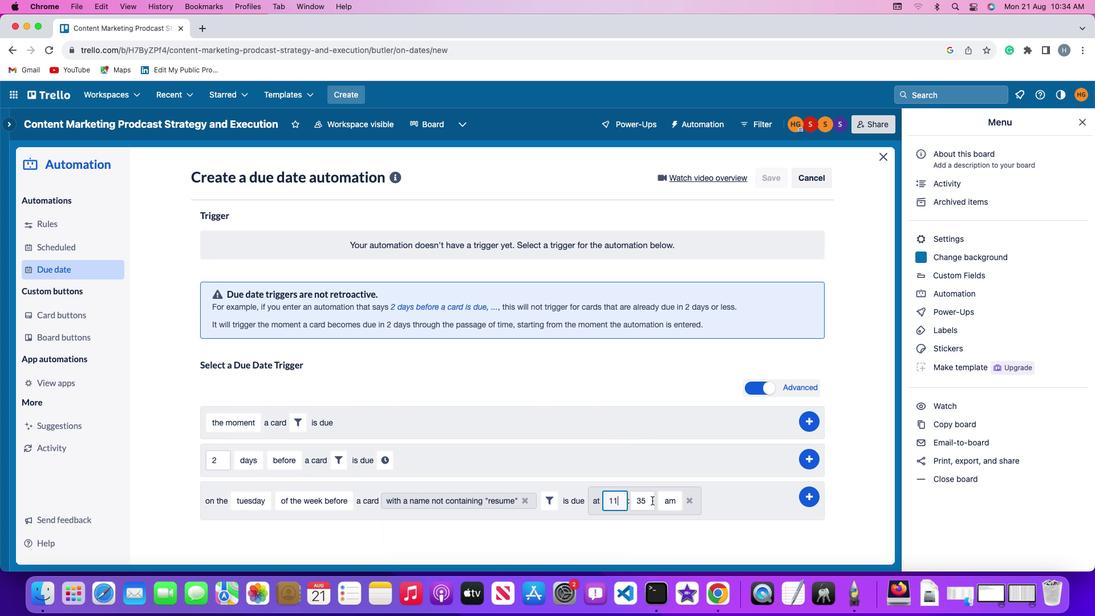 
Action: Mouse moved to (646, 496)
Screenshot: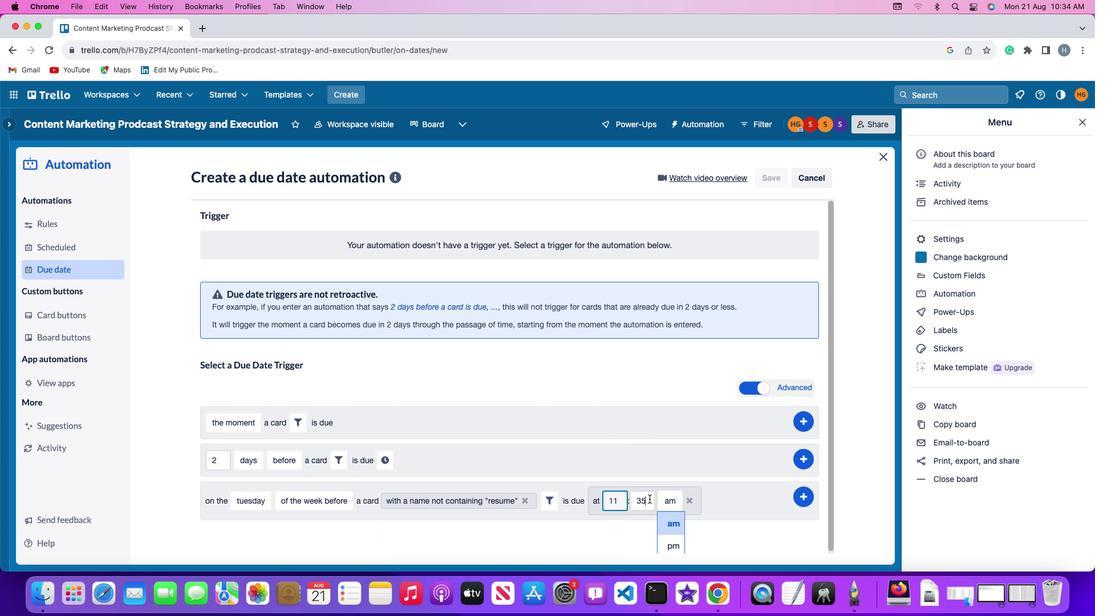 
Action: Mouse pressed left at (646, 496)
Screenshot: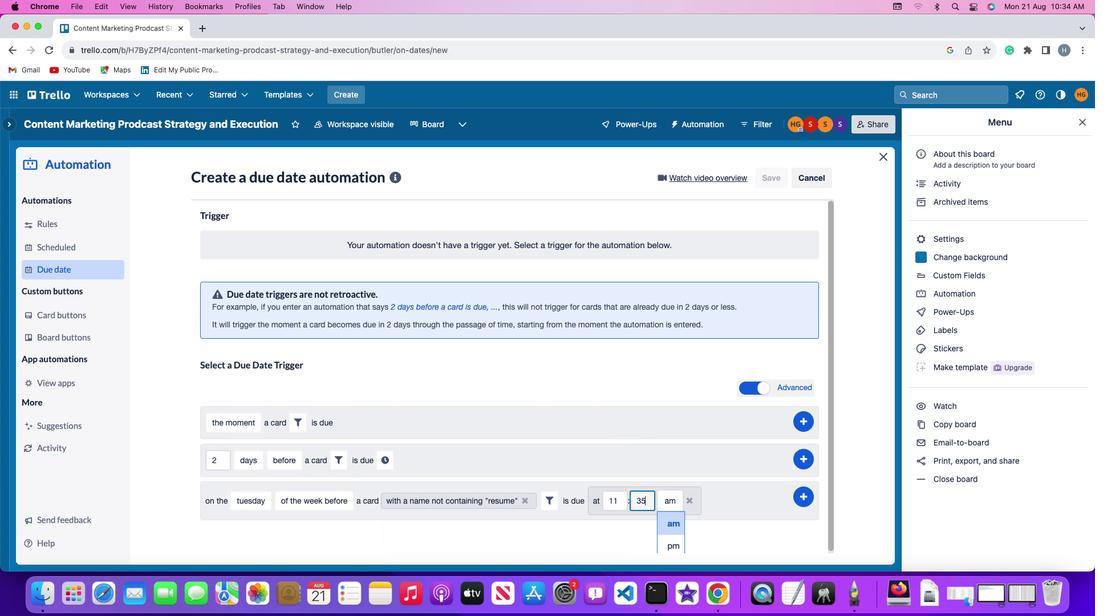 
Action: Key pressed Key.backspaceKey.backspace
Screenshot: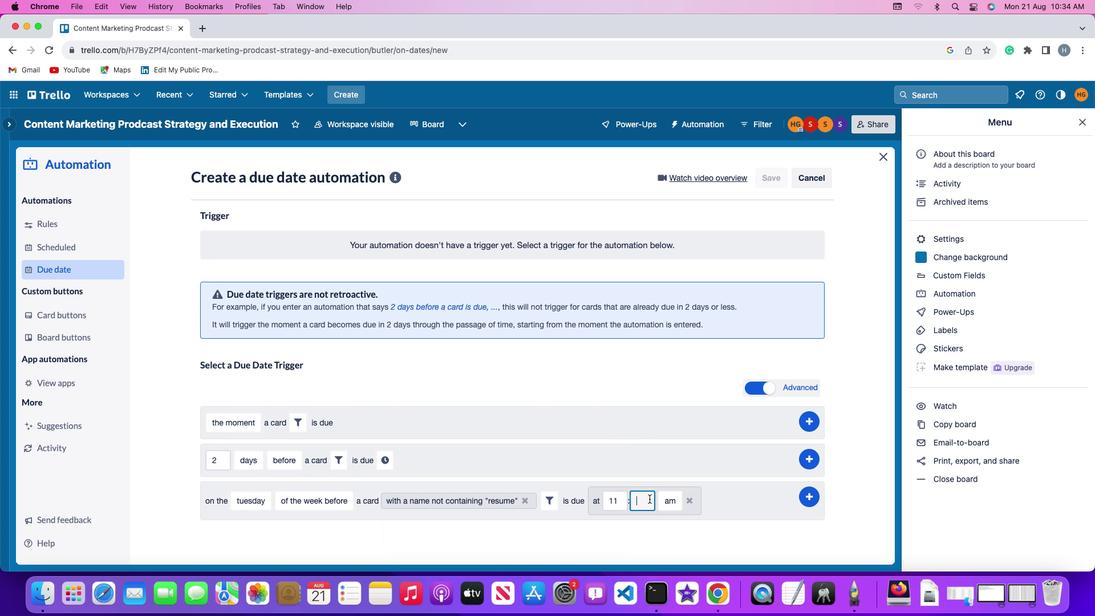 
Action: Mouse moved to (646, 496)
Screenshot: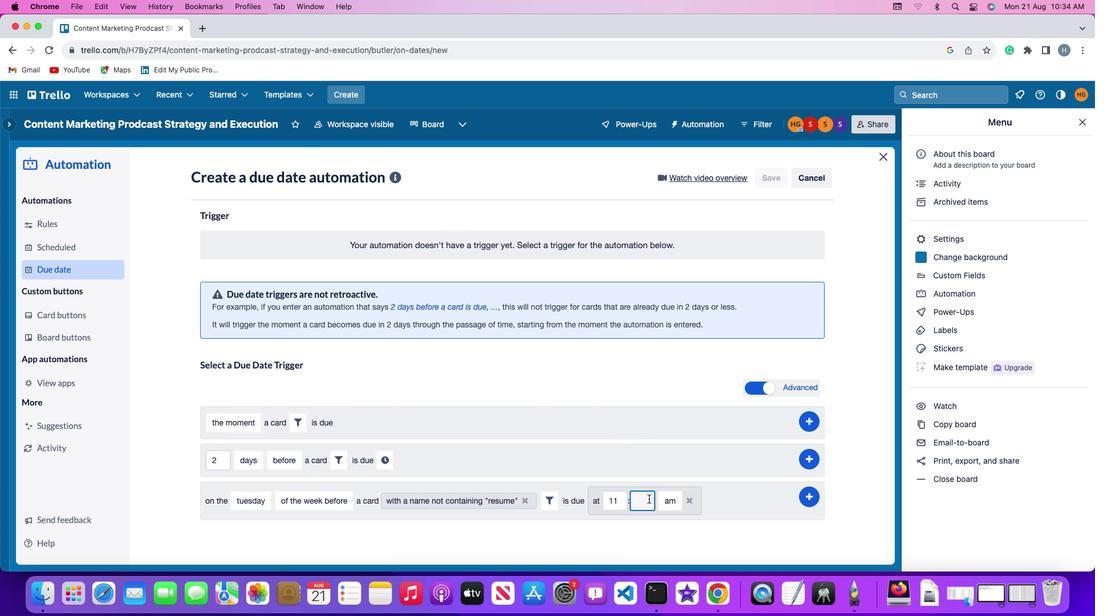 
Action: Key pressed '0''0'
Screenshot: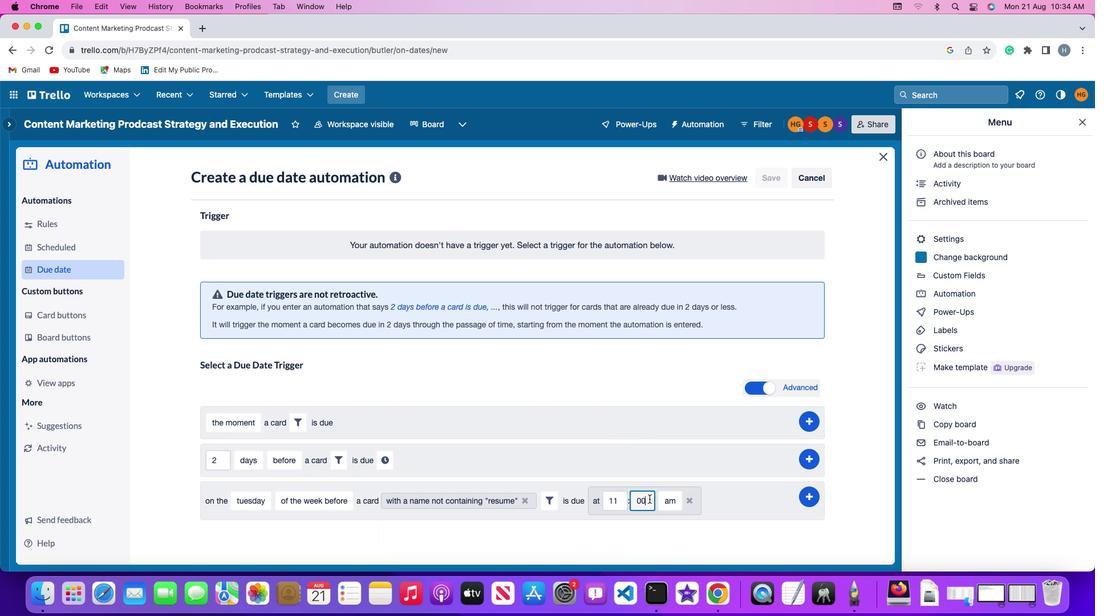 
Action: Mouse moved to (664, 496)
Screenshot: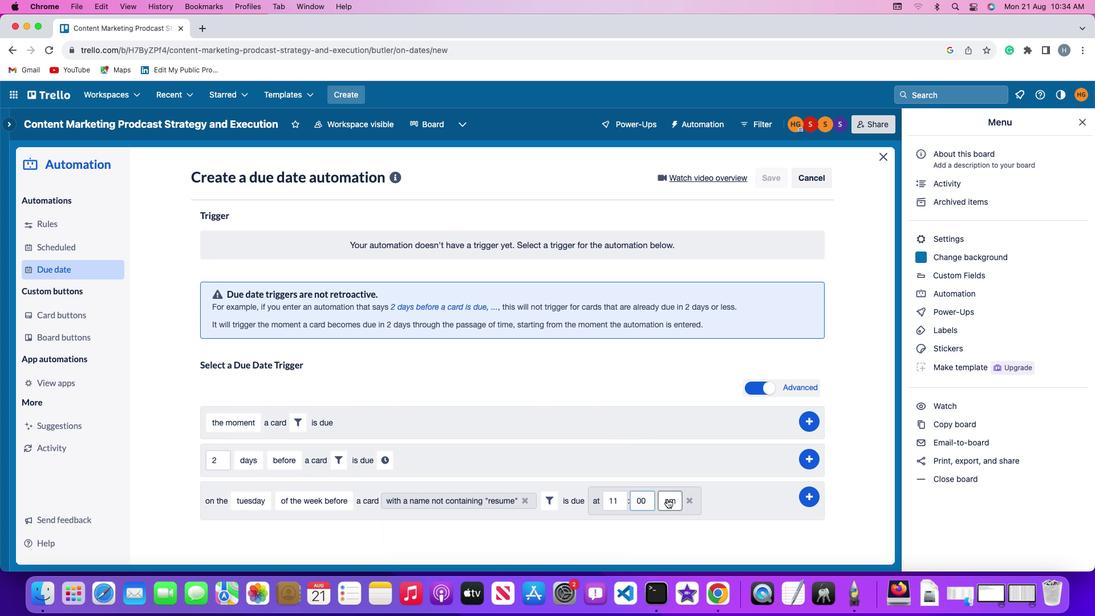 
Action: Mouse pressed left at (664, 496)
Screenshot: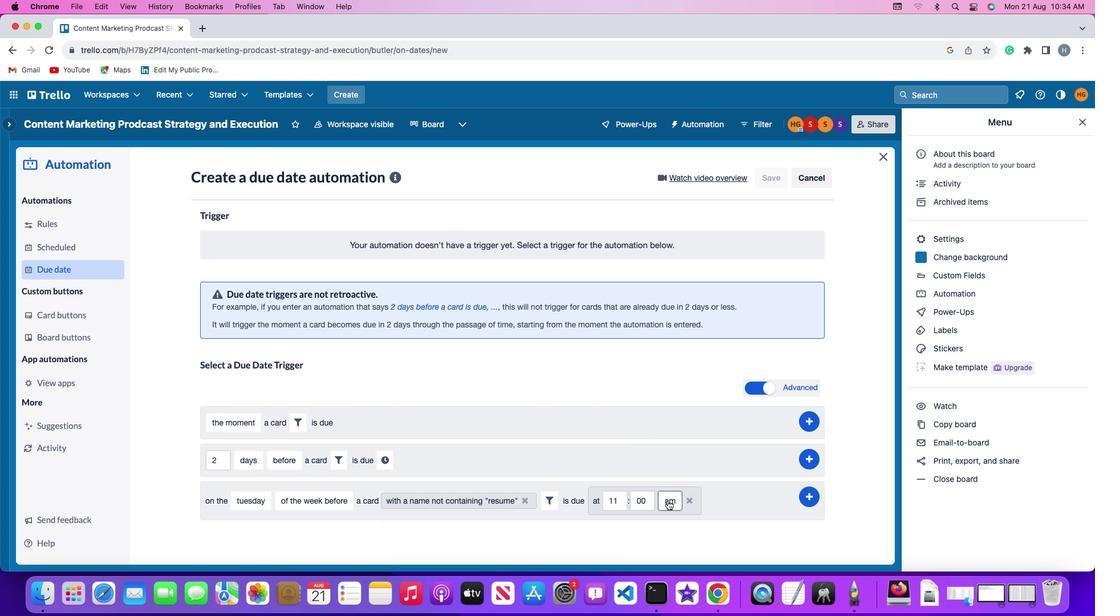 
Action: Mouse moved to (672, 518)
Screenshot: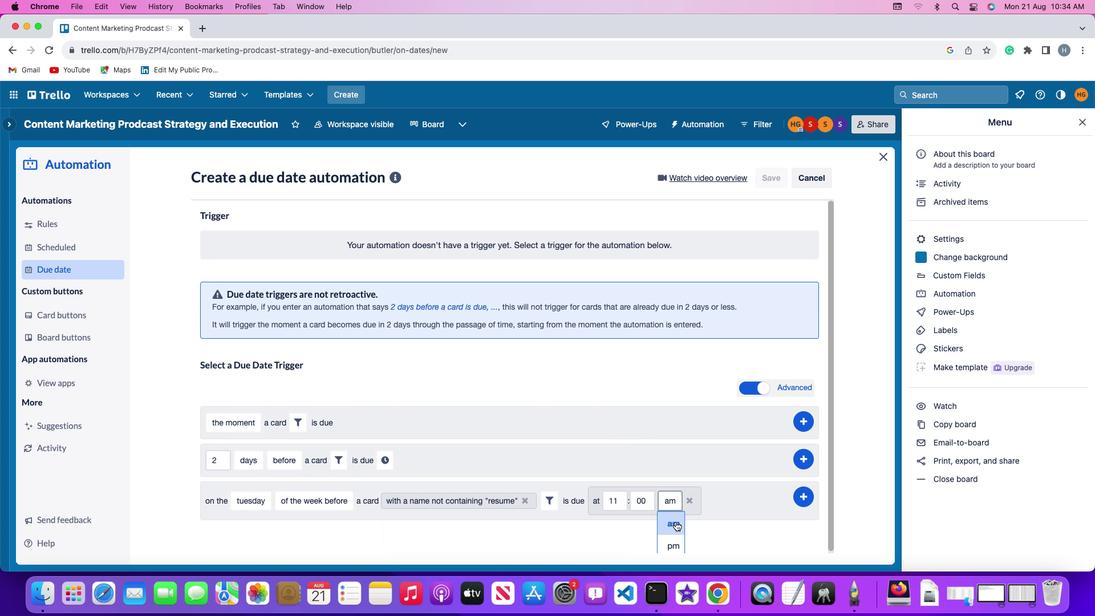 
Action: Mouse pressed left at (672, 518)
Screenshot: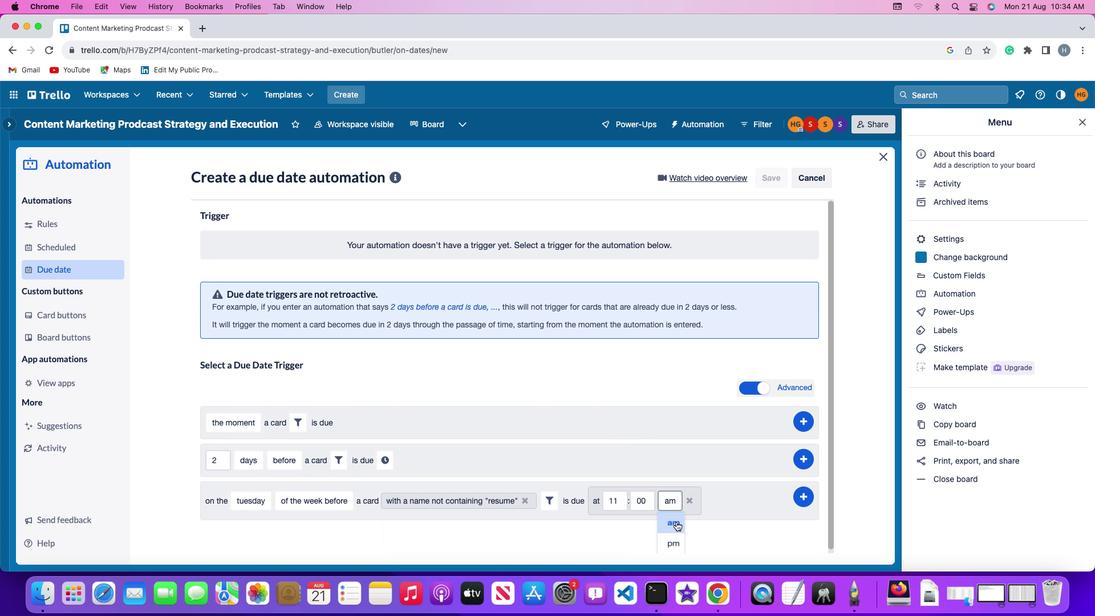 
Action: Mouse moved to (806, 492)
Screenshot: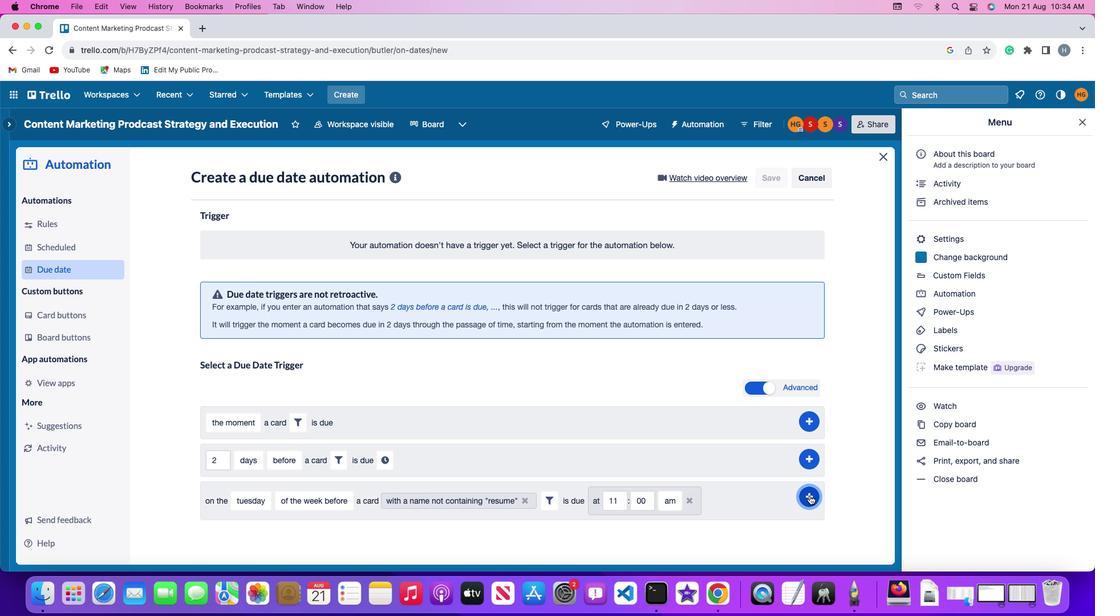 
Action: Mouse pressed left at (806, 492)
Screenshot: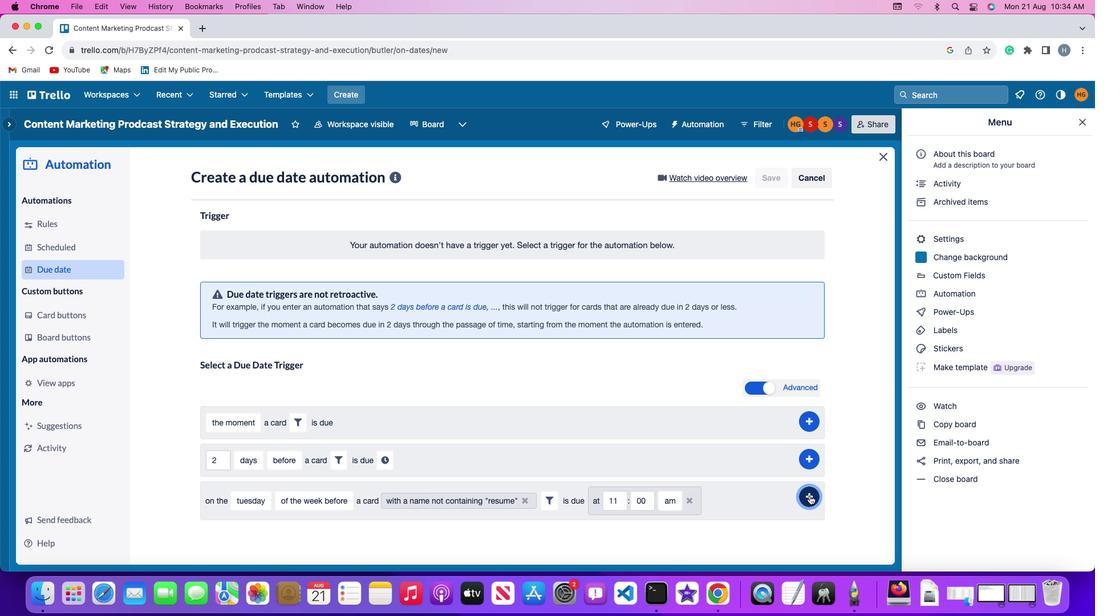 
Action: Mouse moved to (849, 399)
Screenshot: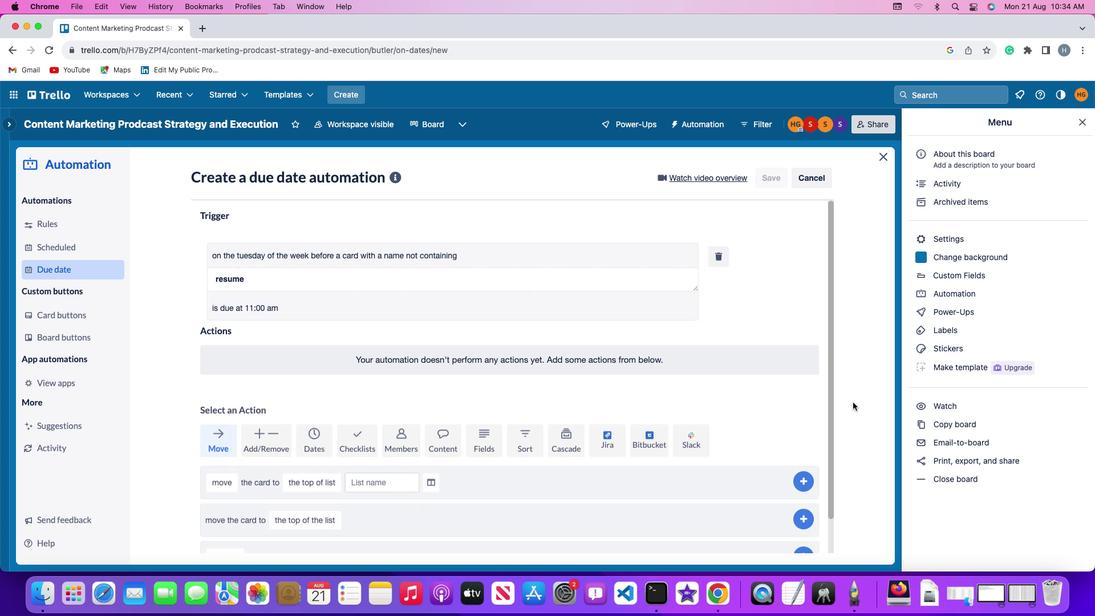 
